 Task: Look for space in Alameda, United States from 1st August, 2023 to 5th August, 2023 for 3 adults, 1 child in price range Rs.13000 to Rs.20000. Place can be entire place with 2 bedrooms having 3 beds and 2 bathrooms. Property type can be flatguest house, hotel. Amenities needed are: washing machine. Booking option can be shelf check-in. Required host language is English.
Action: Mouse moved to (433, 88)
Screenshot: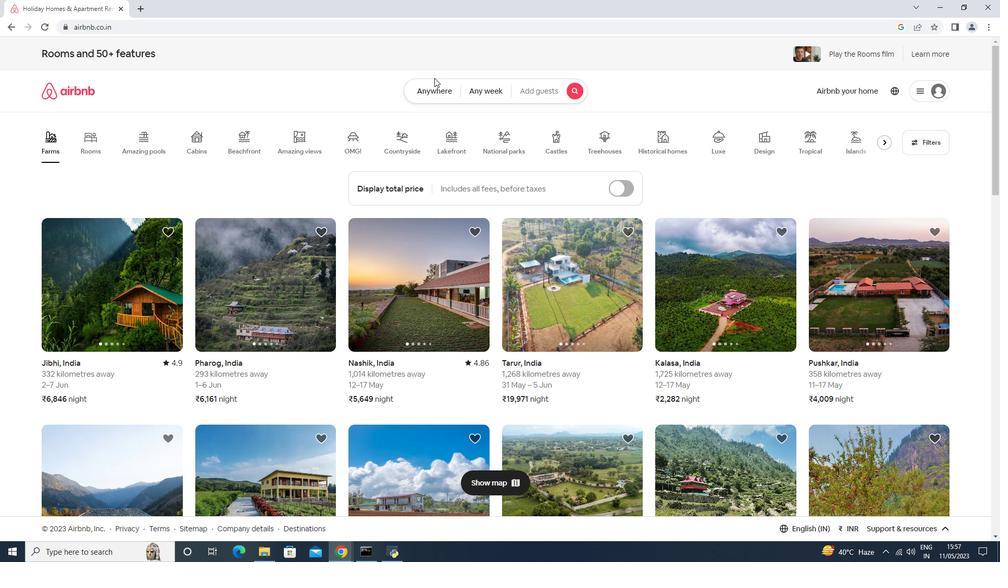 
Action: Mouse pressed left at (433, 88)
Screenshot: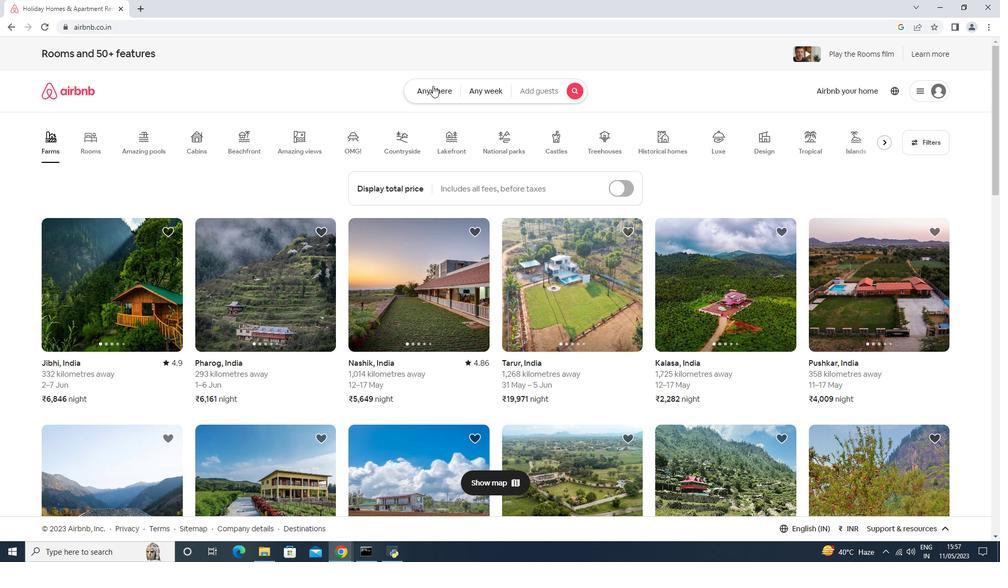 
Action: Mouse moved to (409, 131)
Screenshot: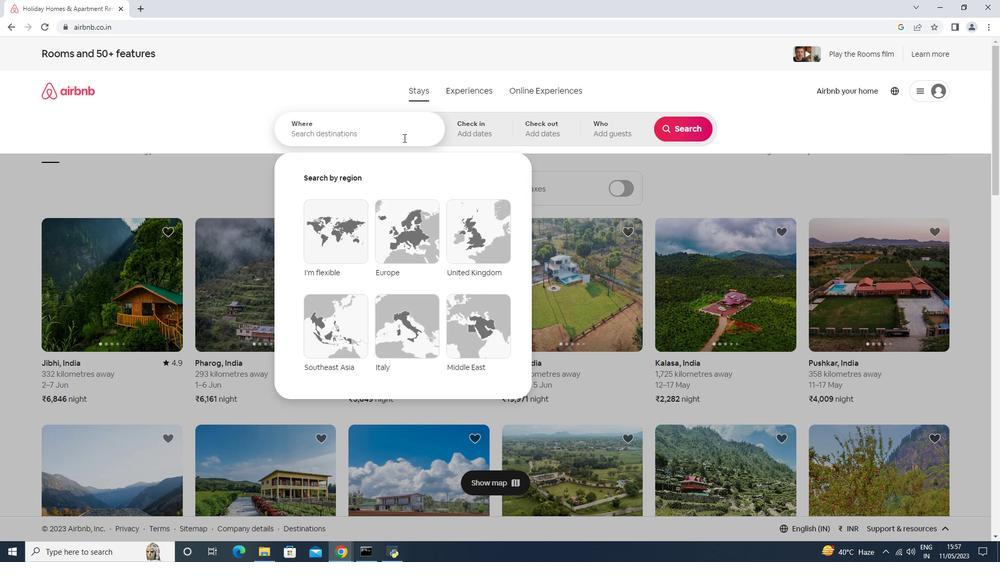 
Action: Mouse pressed left at (409, 131)
Screenshot: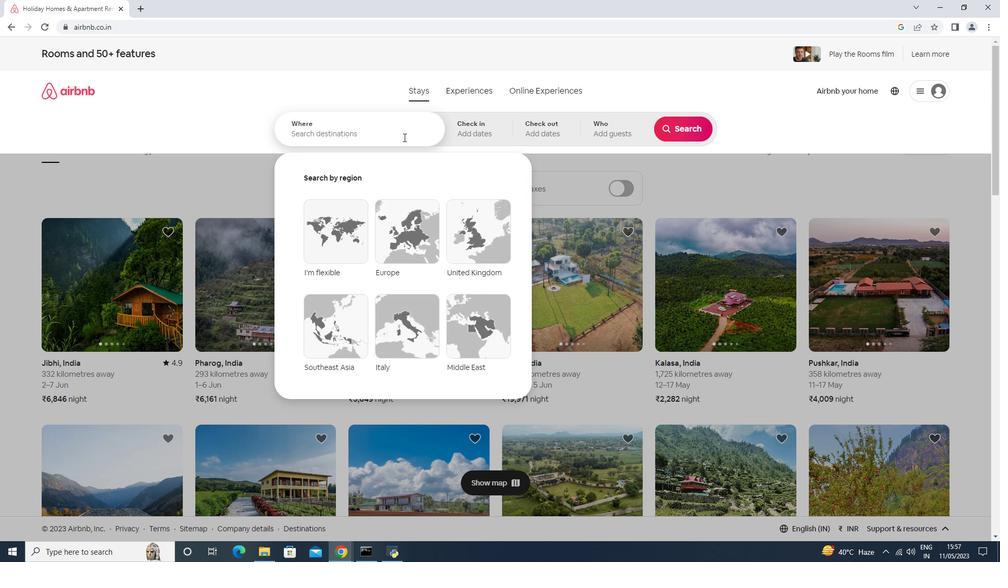 
Action: Key pressed <Key.shift>Alameda,<Key.space><Key.shift>UNITED<Key.space><Key.shift>States<Key.enter>
Screenshot: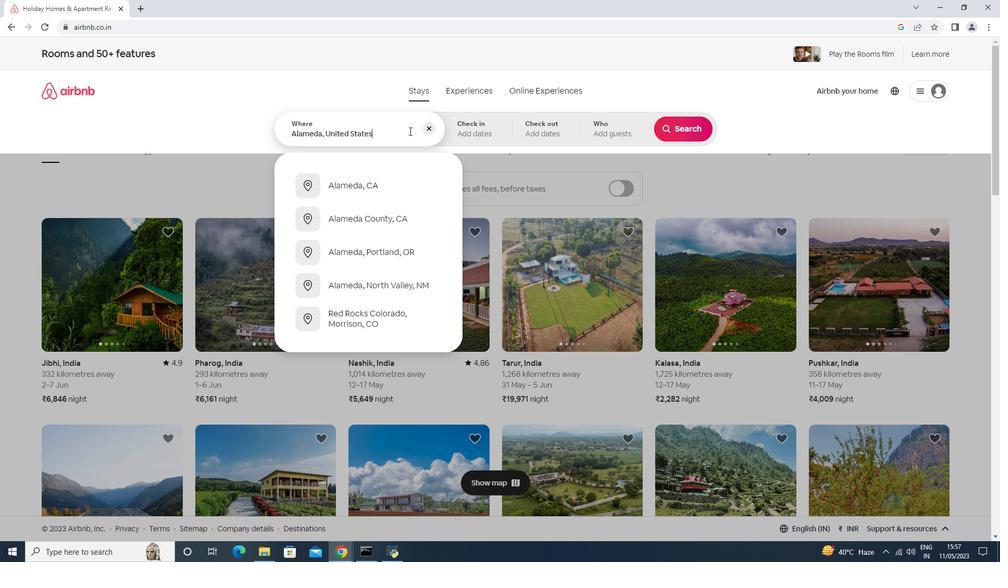 
Action: Mouse moved to (679, 209)
Screenshot: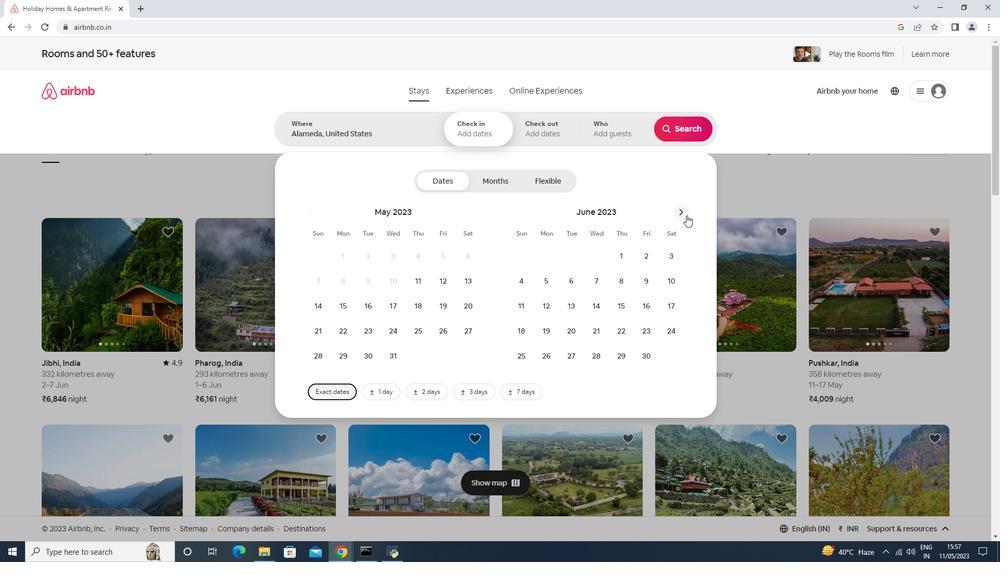 
Action: Mouse pressed left at (679, 209)
Screenshot: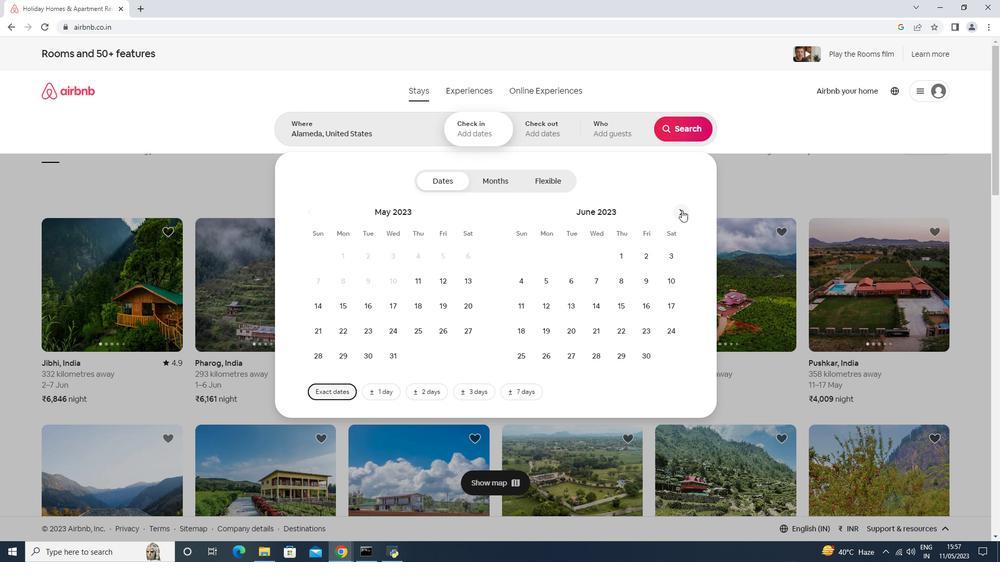 
Action: Mouse pressed left at (679, 209)
Screenshot: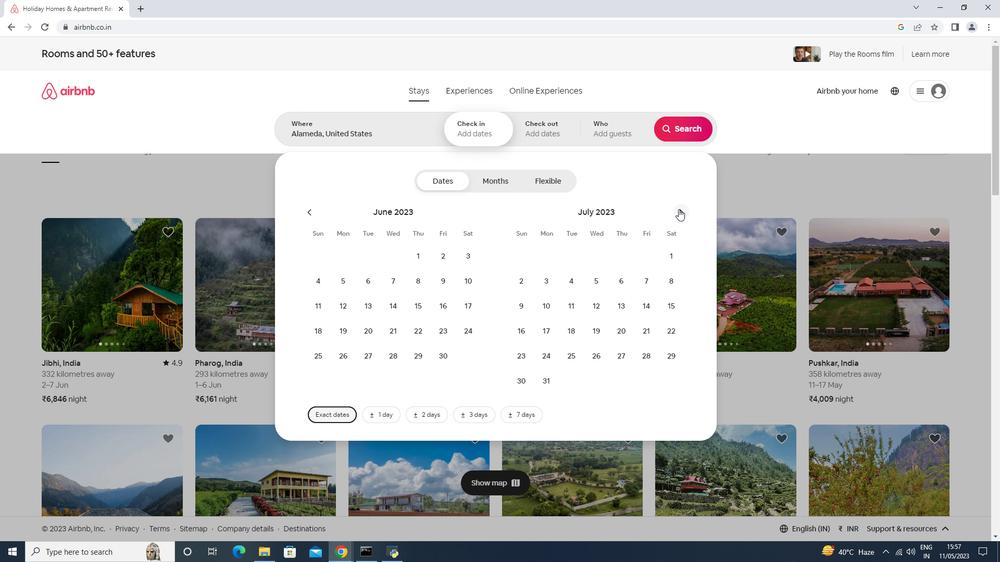 
Action: Mouse moved to (570, 252)
Screenshot: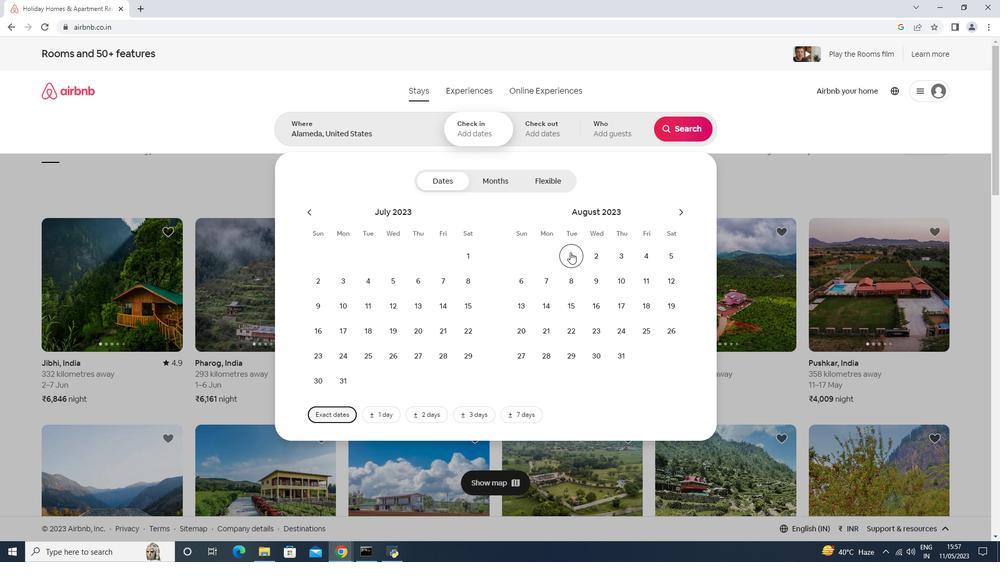 
Action: Mouse pressed left at (570, 252)
Screenshot: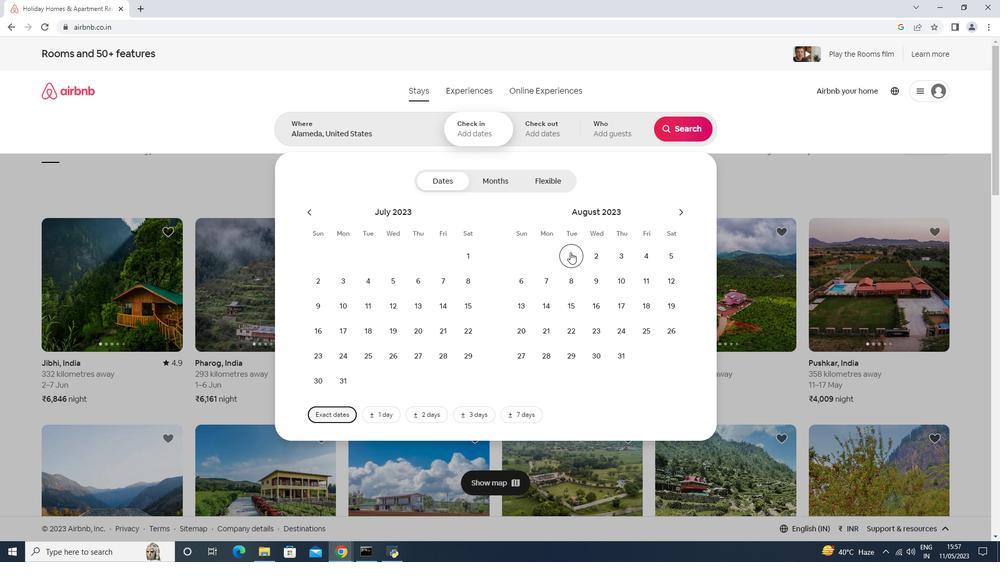 
Action: Mouse moved to (674, 260)
Screenshot: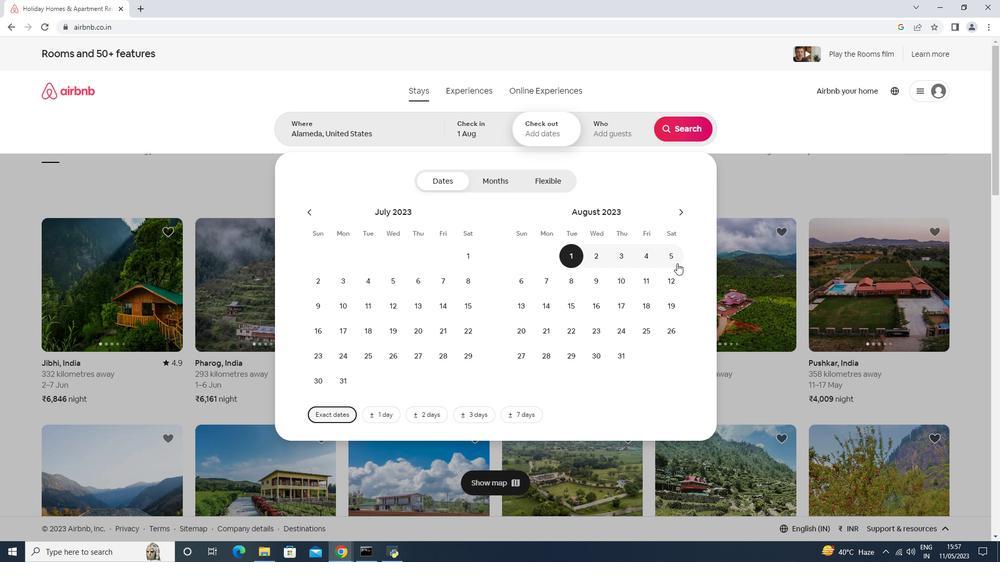 
Action: Mouse pressed left at (674, 260)
Screenshot: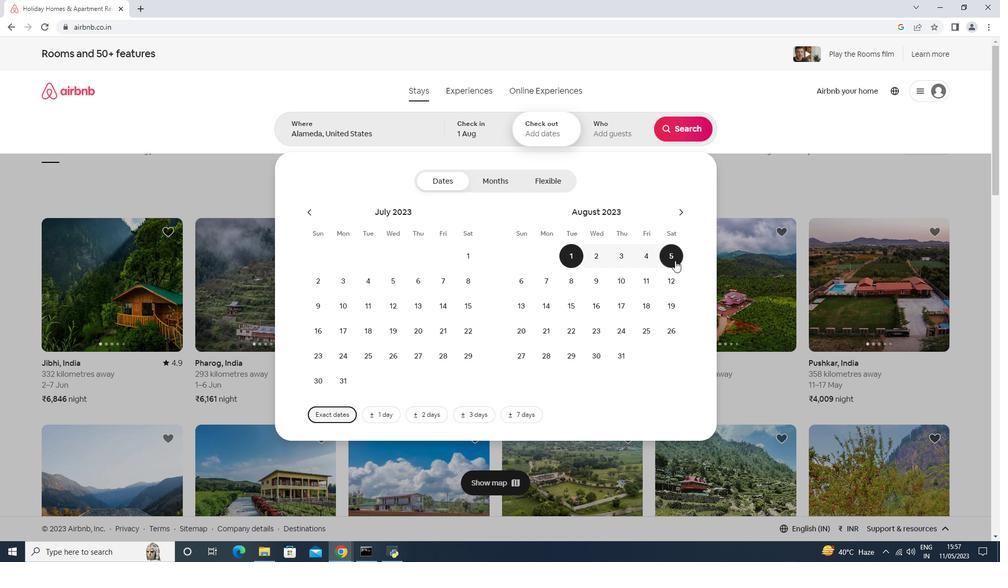 
Action: Mouse moved to (612, 138)
Screenshot: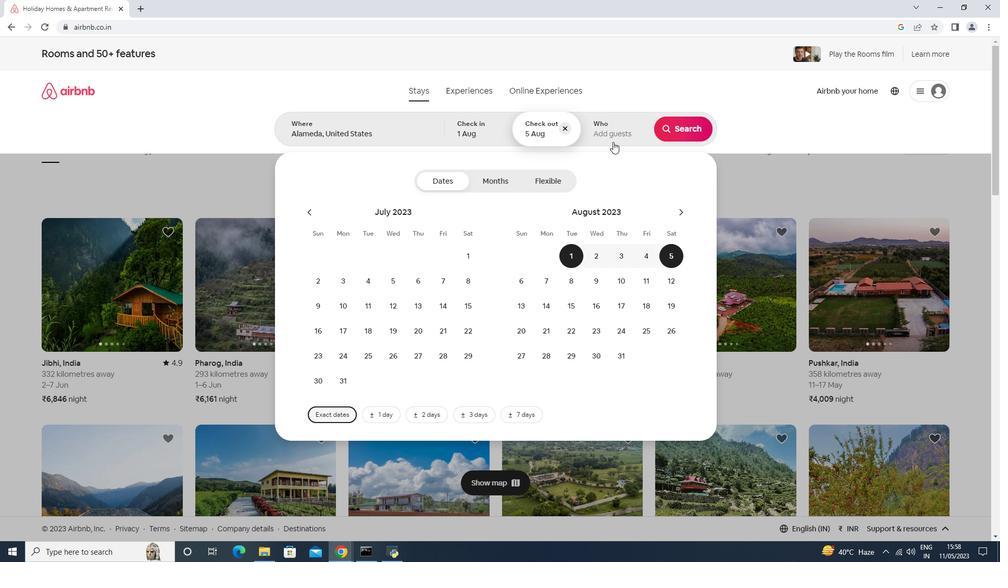 
Action: Mouse pressed left at (612, 138)
Screenshot: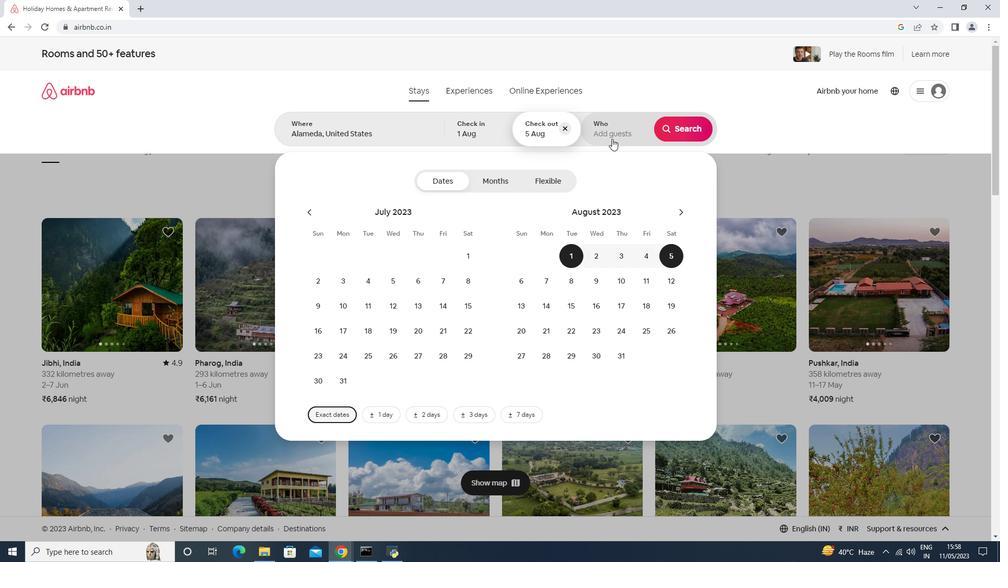 
Action: Mouse moved to (684, 182)
Screenshot: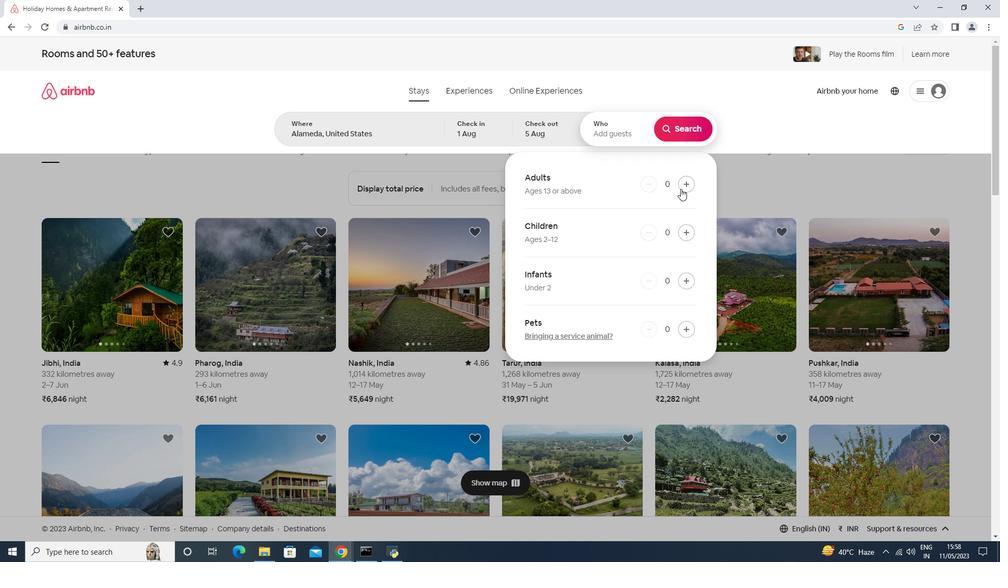 
Action: Mouse pressed left at (684, 182)
Screenshot: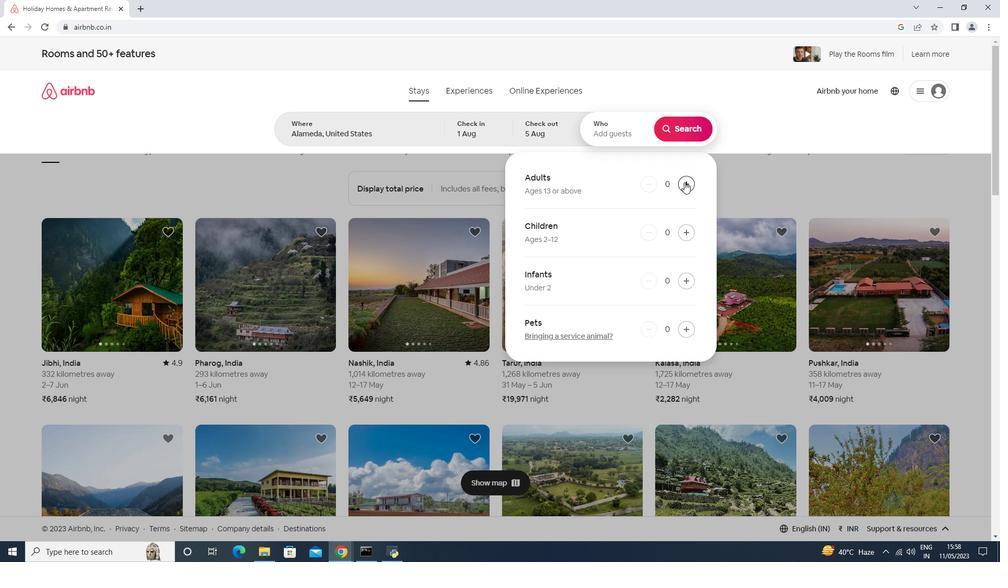 
Action: Mouse pressed left at (684, 182)
Screenshot: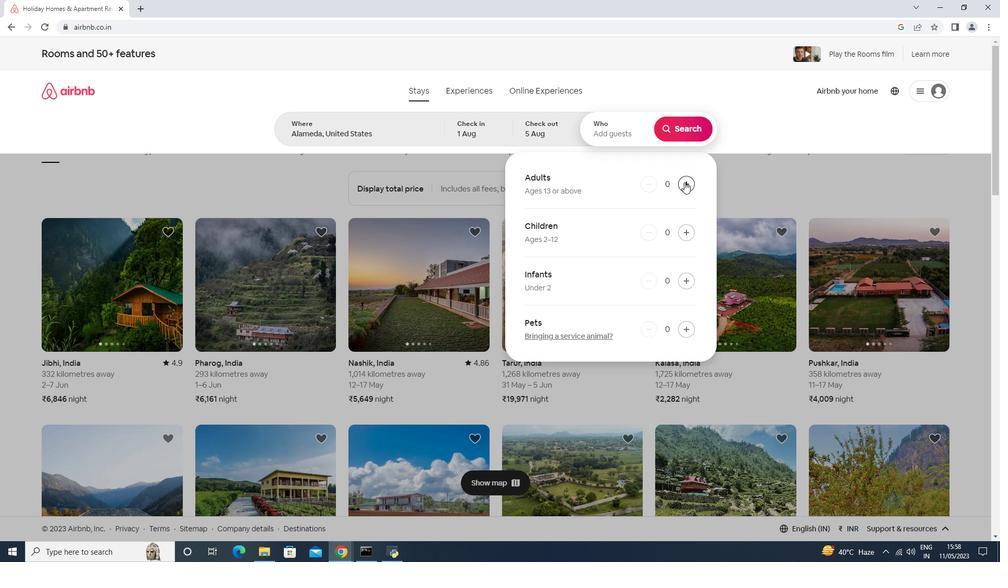 
Action: Mouse pressed left at (684, 182)
Screenshot: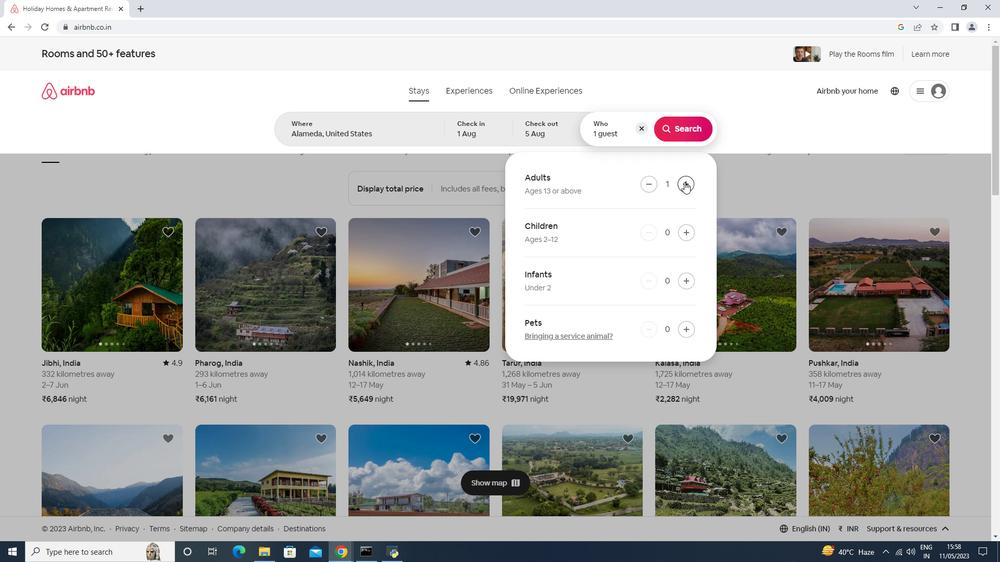 
Action: Mouse moved to (683, 231)
Screenshot: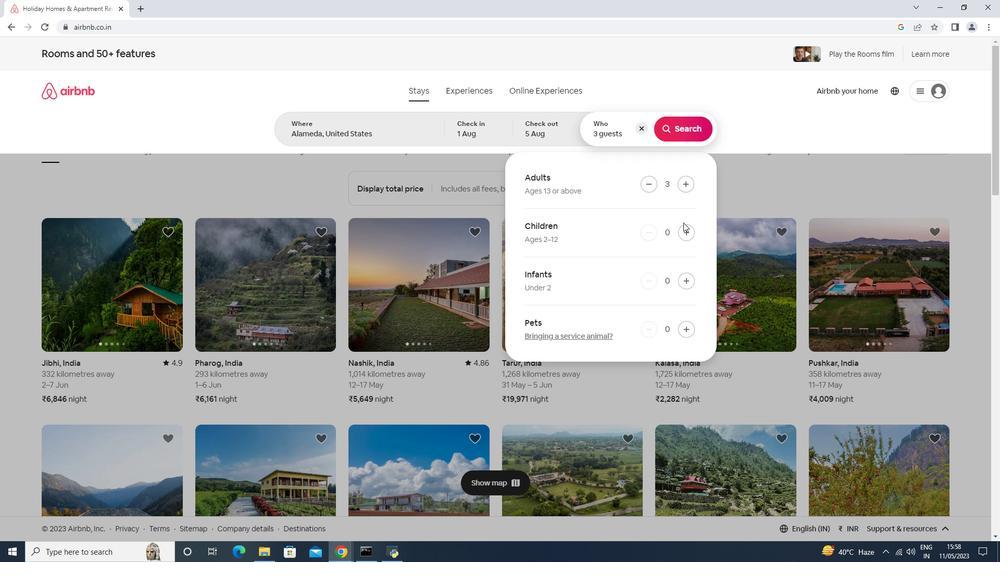 
Action: Mouse pressed left at (683, 231)
Screenshot: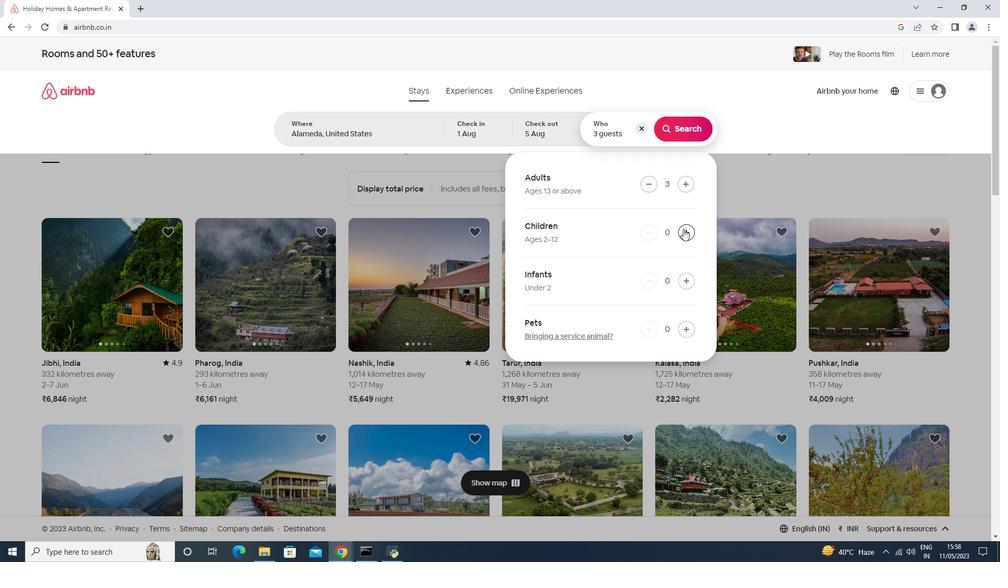 
Action: Mouse moved to (685, 130)
Screenshot: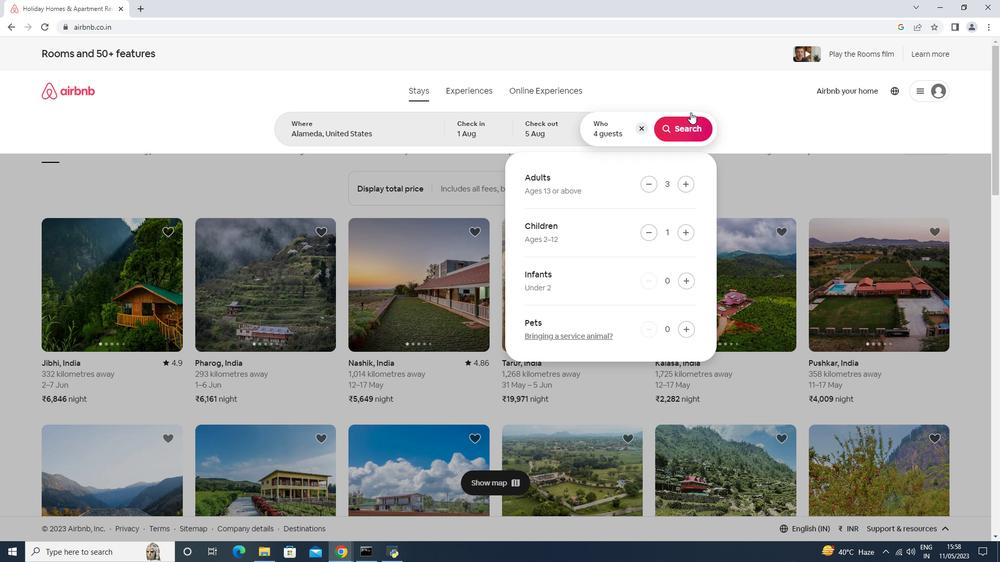 
Action: Mouse pressed left at (685, 130)
Screenshot: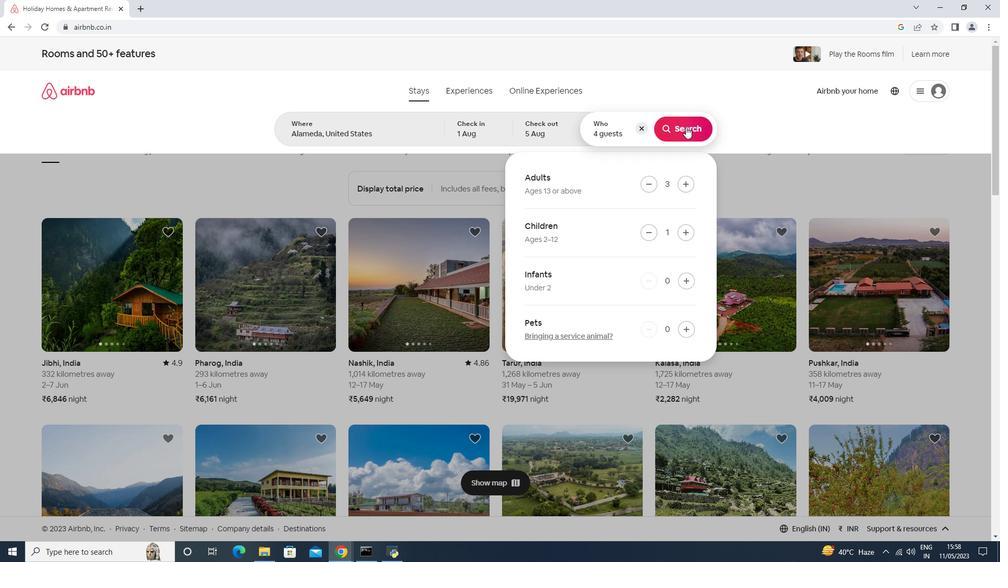 
Action: Mouse moved to (968, 94)
Screenshot: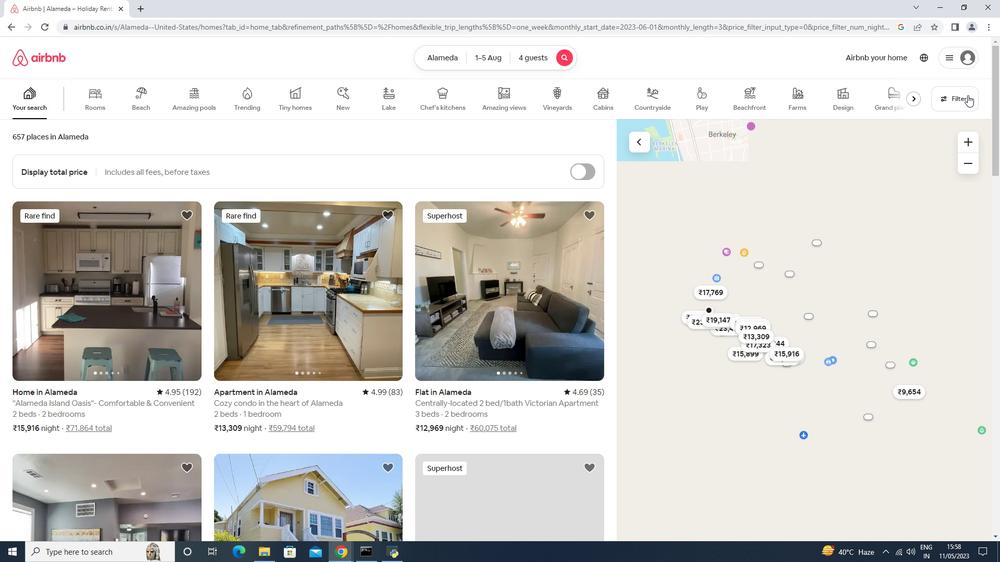 
Action: Mouse pressed left at (968, 94)
Screenshot: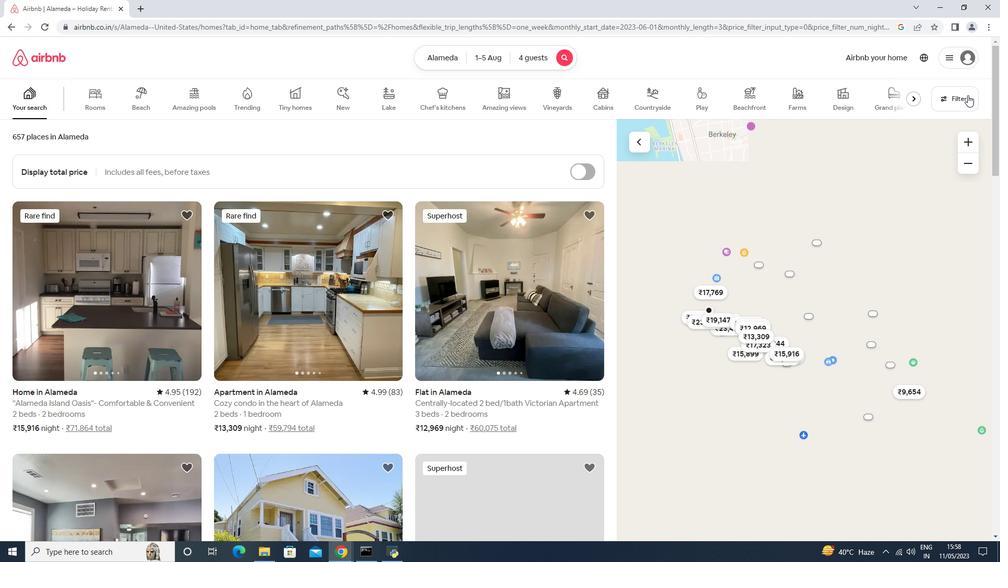 
Action: Mouse moved to (395, 357)
Screenshot: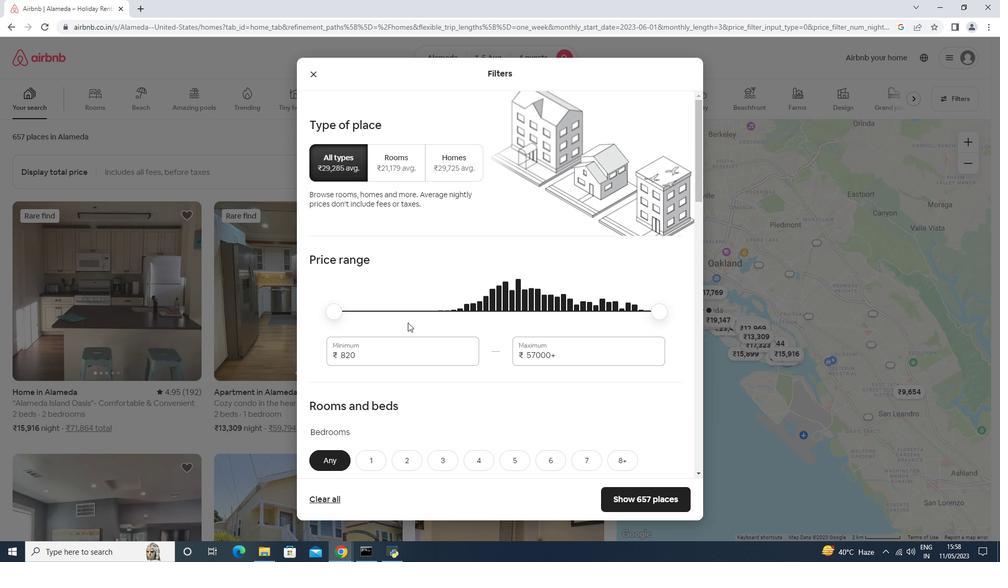 
Action: Mouse pressed left at (395, 357)
Screenshot: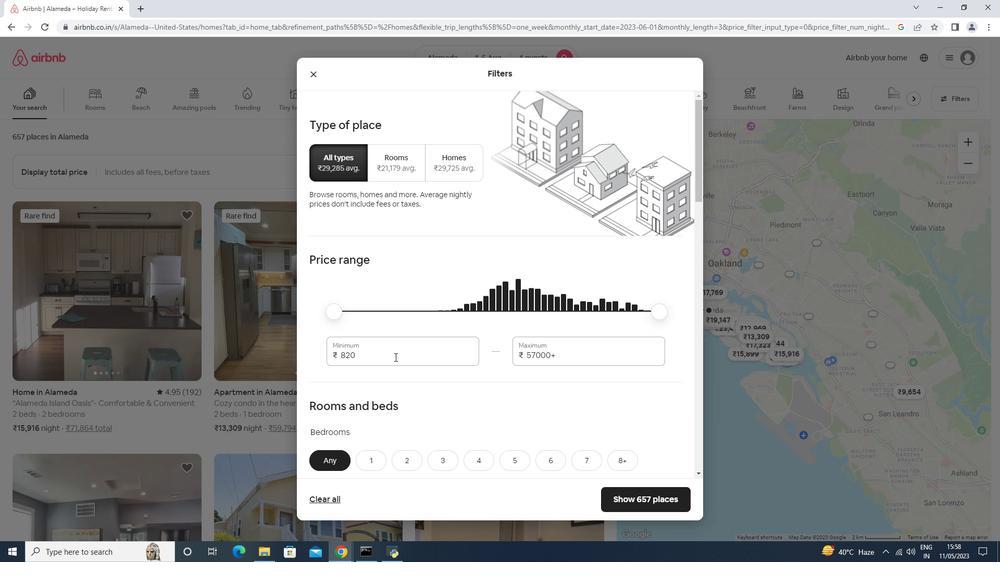 
Action: Mouse moved to (394, 357)
Screenshot: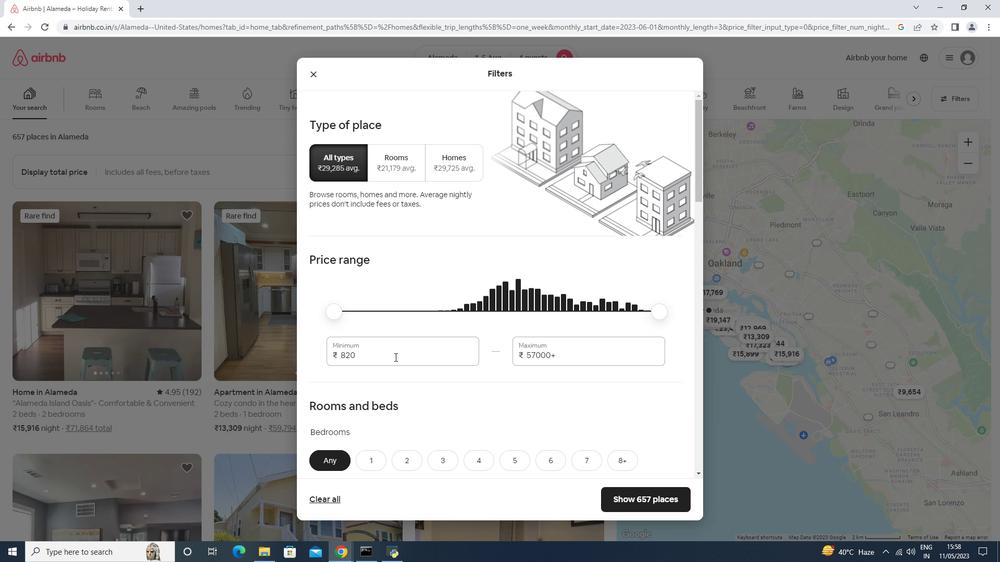 
Action: Mouse pressed left at (394, 357)
Screenshot: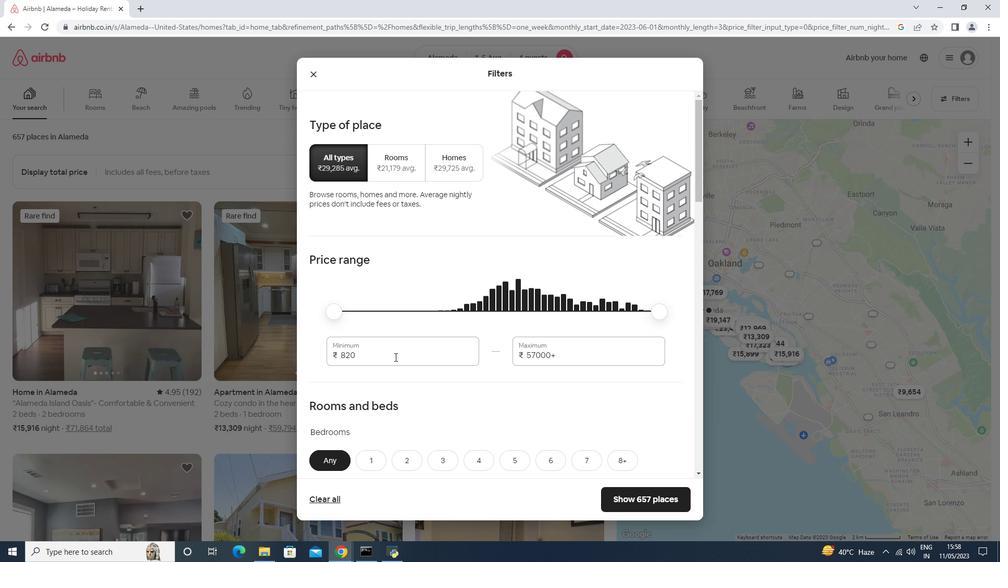 
Action: Mouse moved to (392, 354)
Screenshot: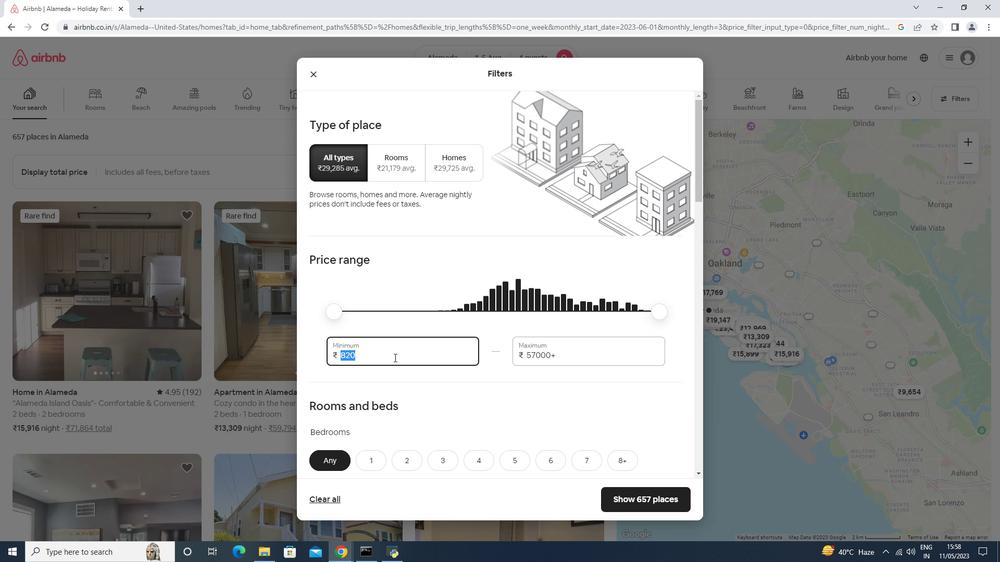 
Action: Key pressed 13000<Key.tab>20000
Screenshot: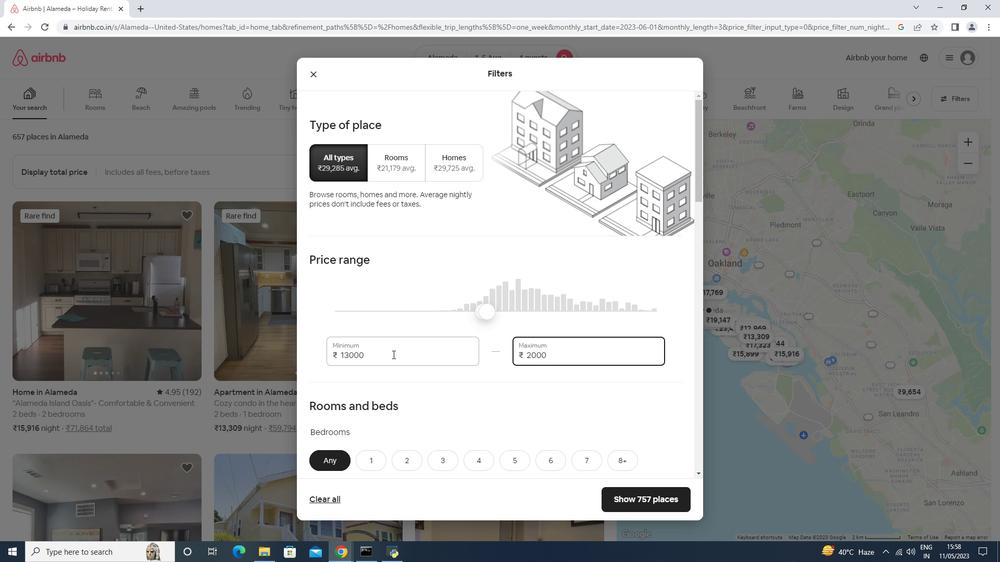 
Action: Mouse moved to (392, 354)
Screenshot: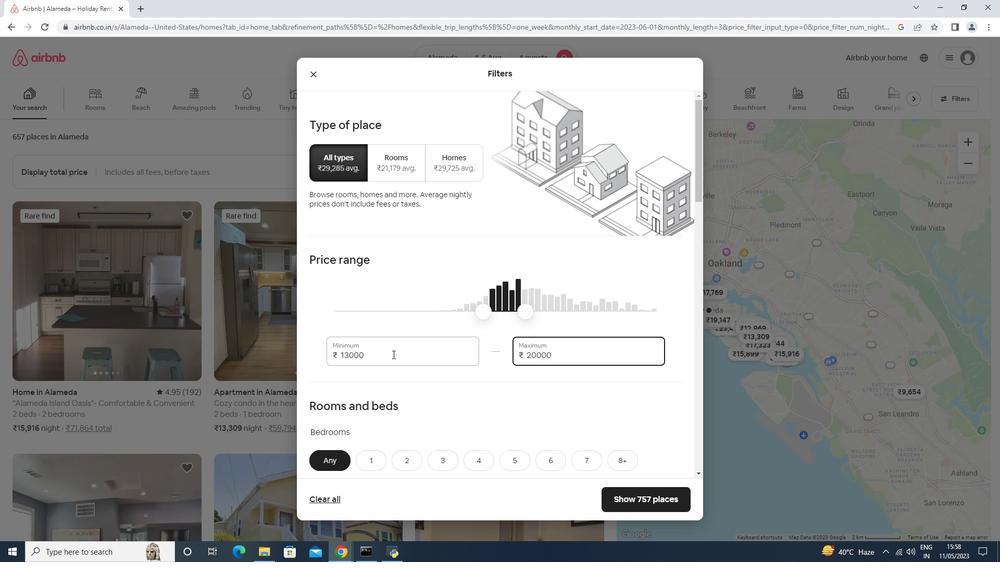 
Action: Mouse scrolled (392, 354) with delta (0, 0)
Screenshot: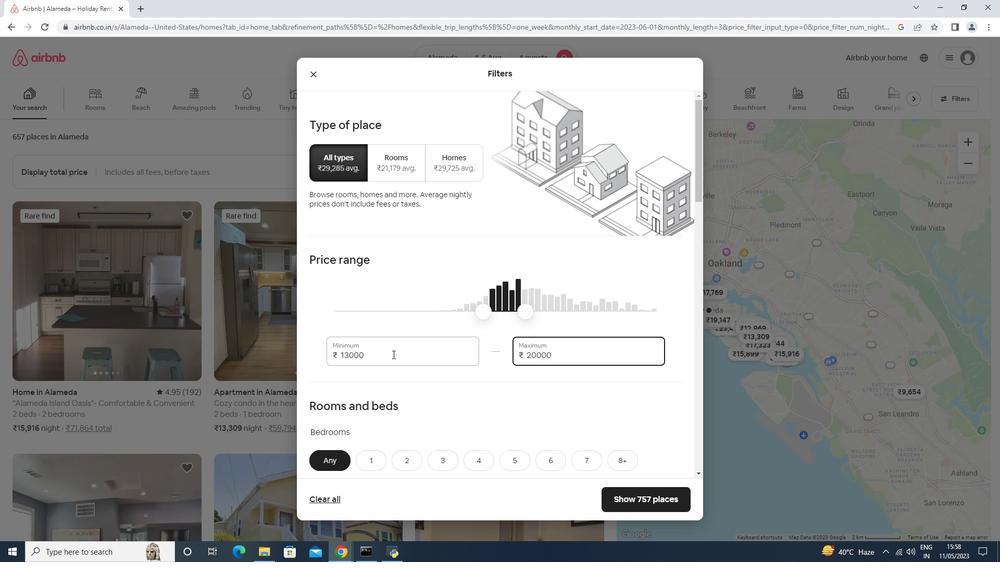
Action: Mouse moved to (393, 353)
Screenshot: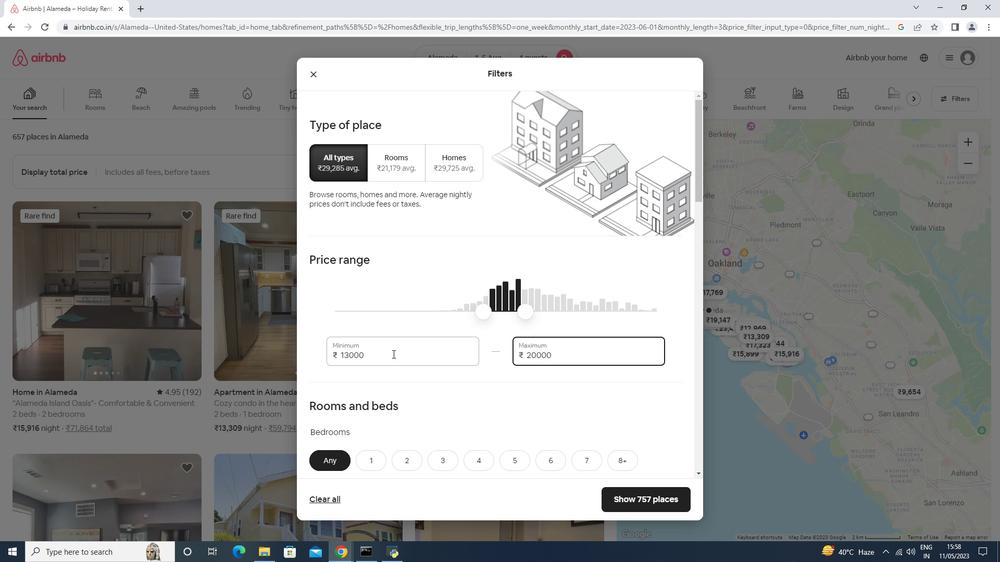 
Action: Mouse scrolled (392, 353) with delta (0, 0)
Screenshot: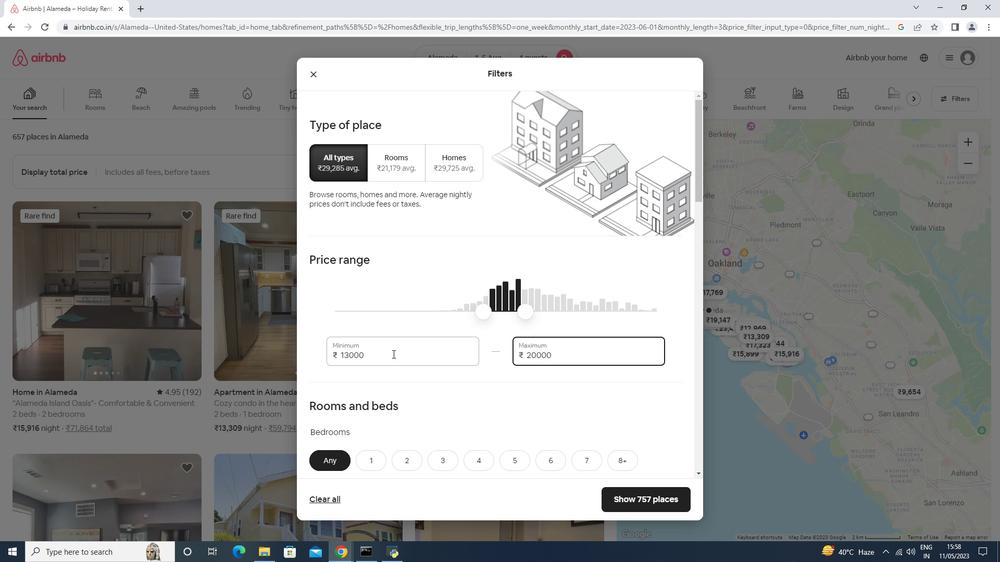 
Action: Mouse scrolled (393, 353) with delta (0, 0)
Screenshot: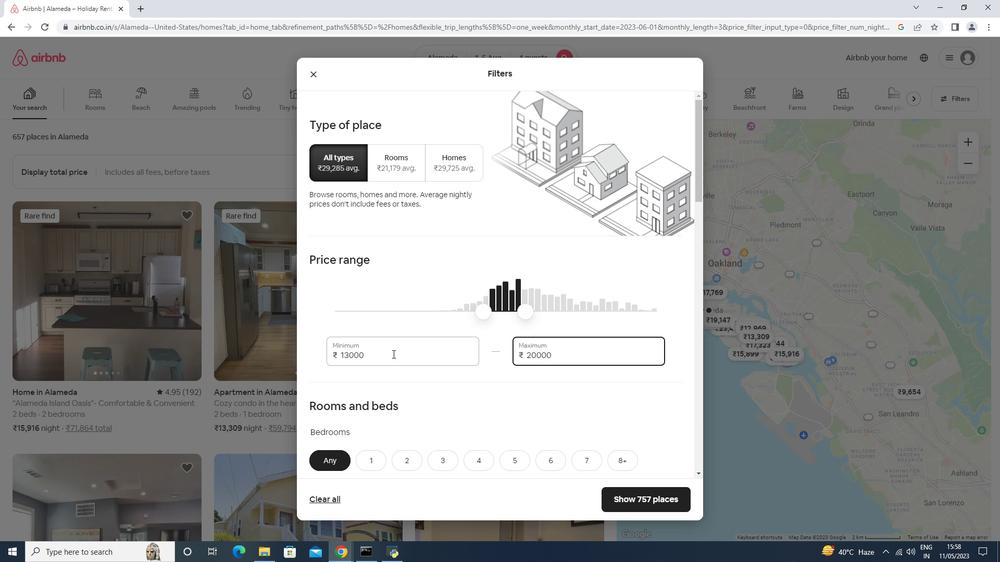 
Action: Mouse scrolled (393, 353) with delta (0, 0)
Screenshot: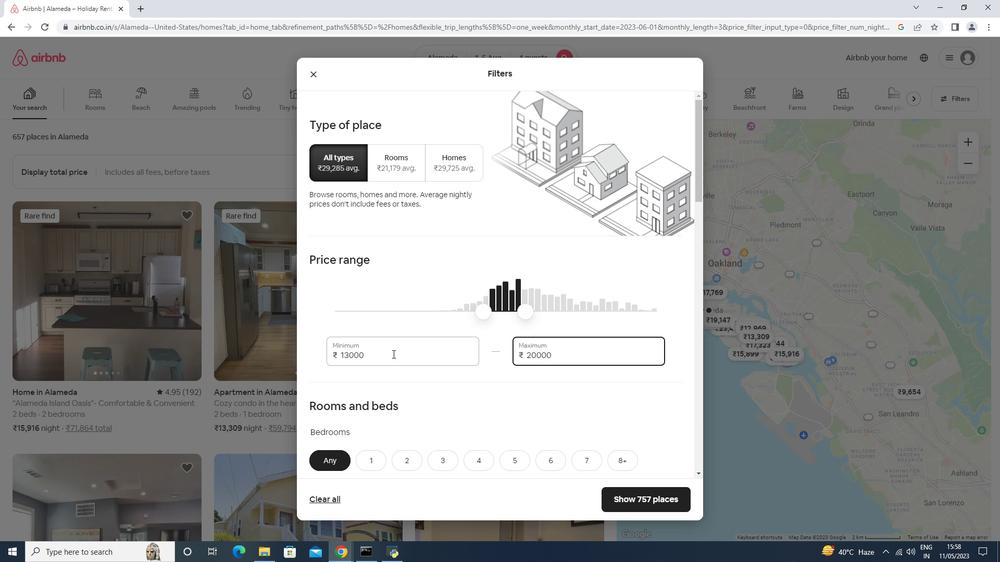 
Action: Mouse scrolled (393, 353) with delta (0, 0)
Screenshot: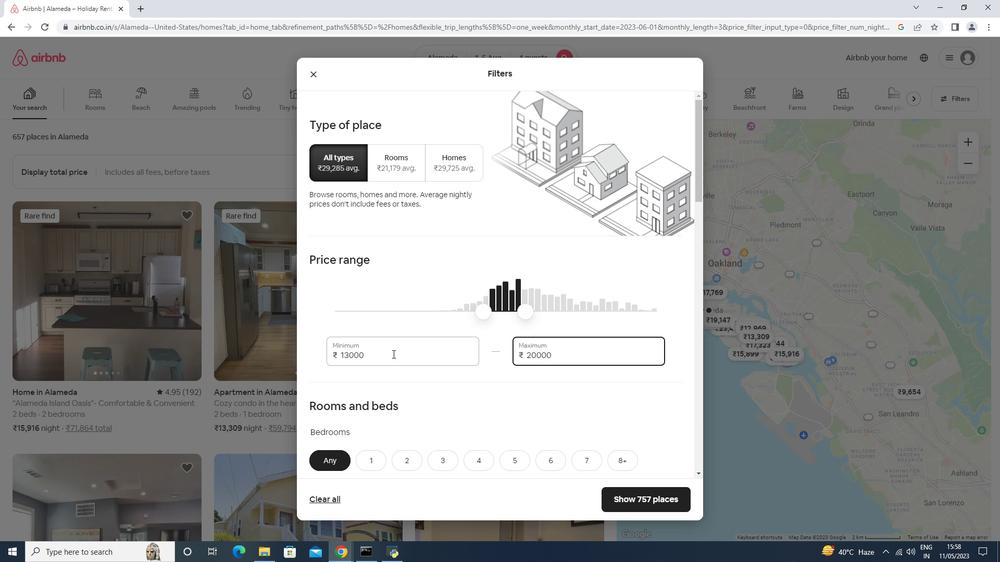 
Action: Mouse scrolled (393, 353) with delta (0, 0)
Screenshot: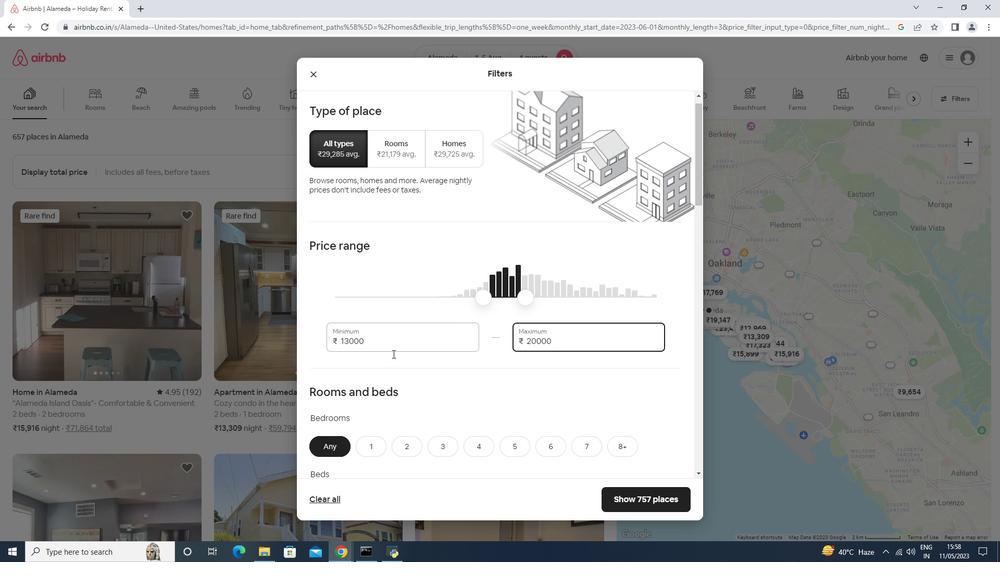 
Action: Mouse moved to (413, 144)
Screenshot: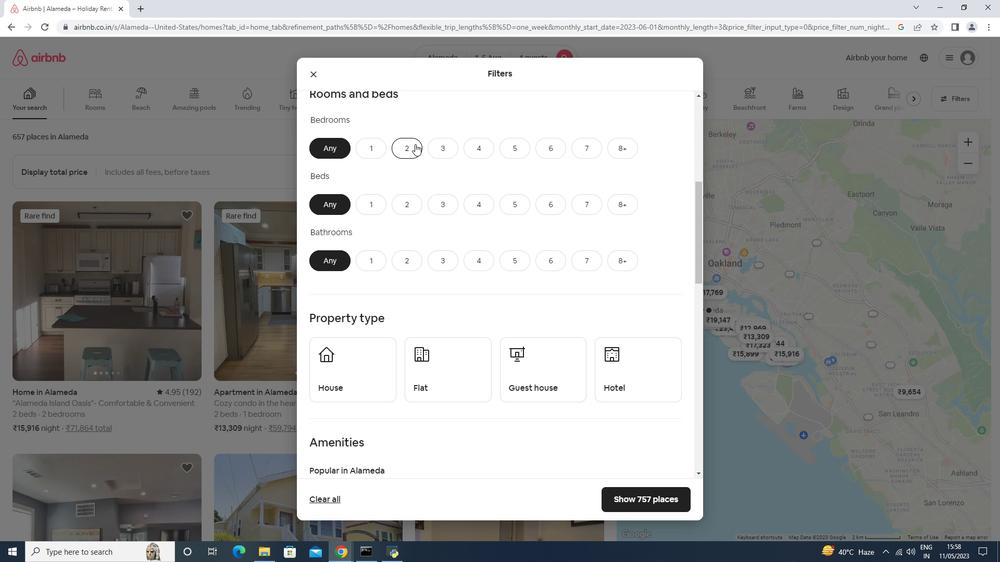 
Action: Mouse pressed left at (413, 144)
Screenshot: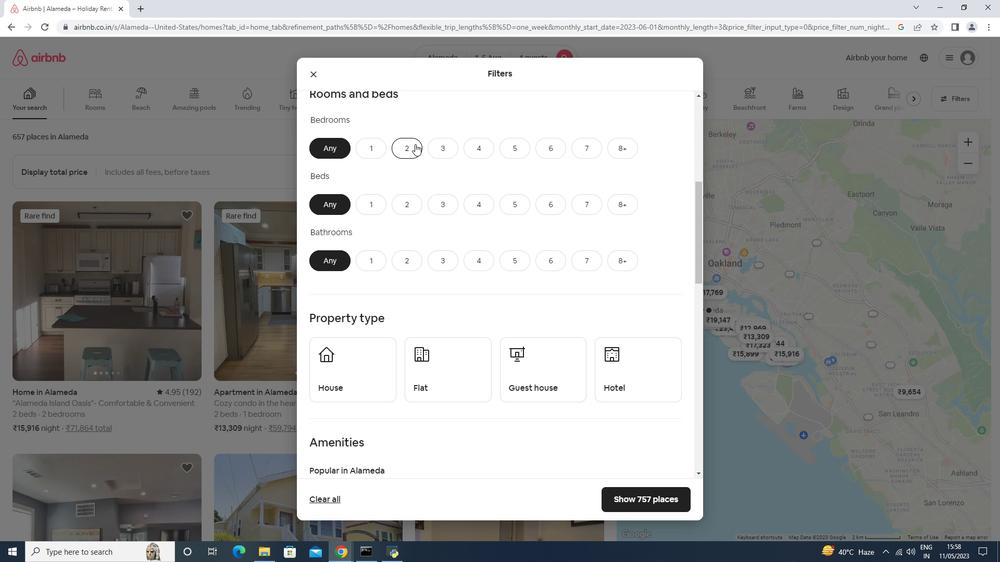 
Action: Mouse moved to (438, 205)
Screenshot: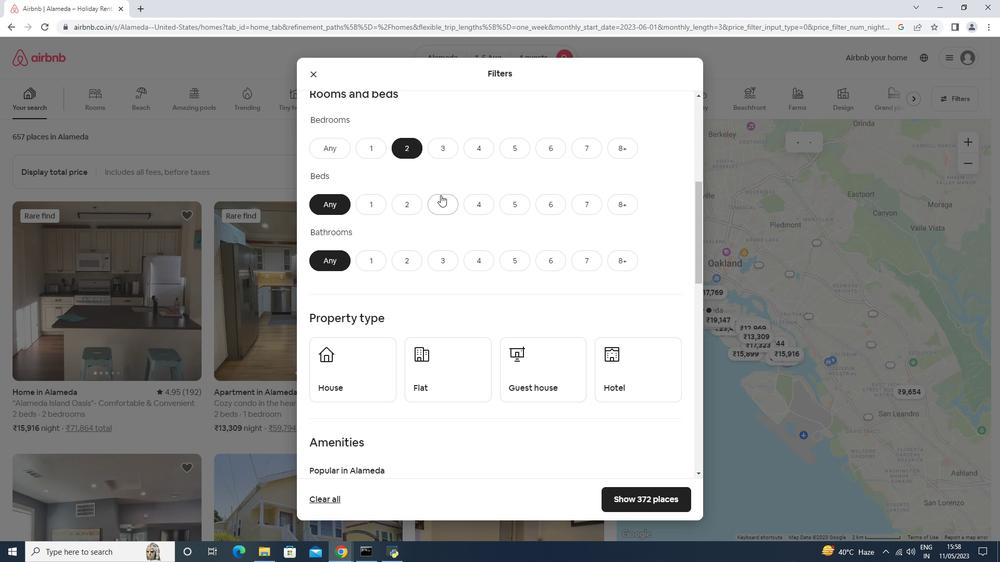 
Action: Mouse pressed left at (439, 205)
Screenshot: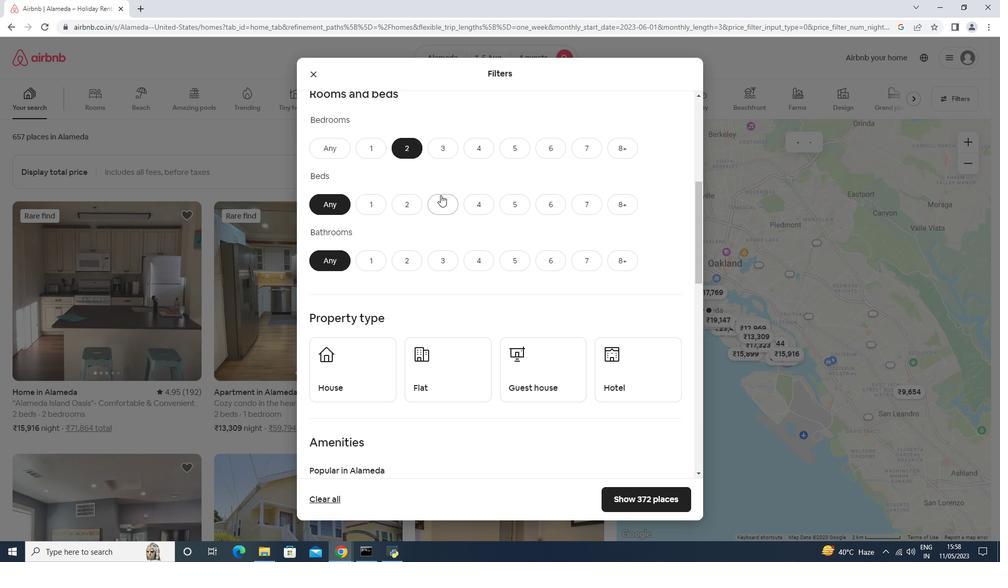 
Action: Mouse moved to (405, 266)
Screenshot: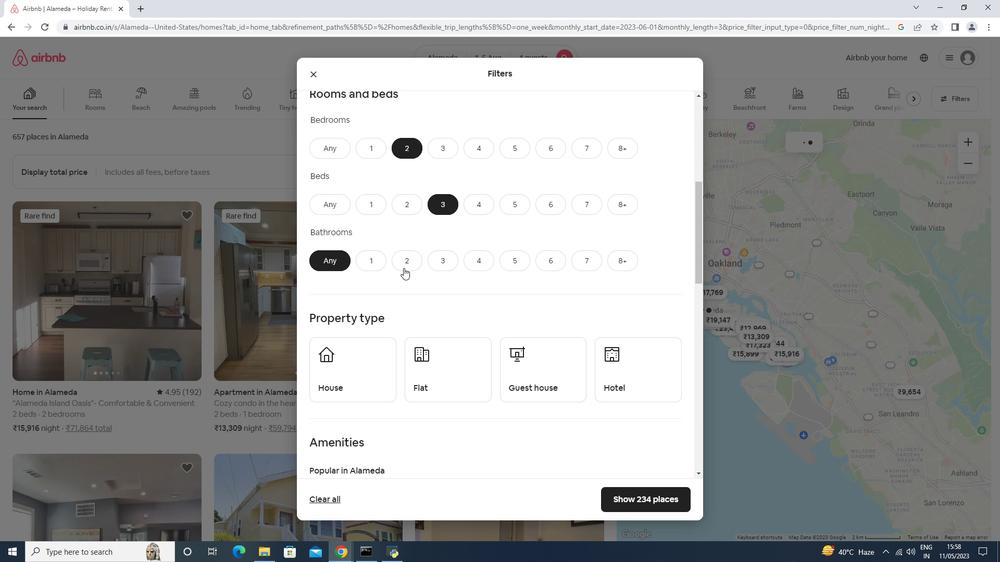 
Action: Mouse pressed left at (405, 266)
Screenshot: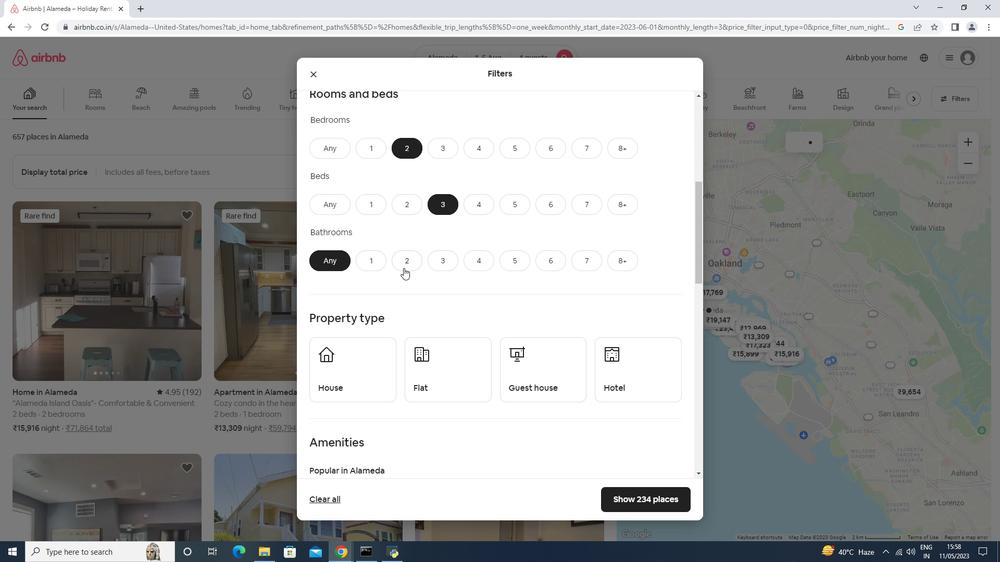 
Action: Mouse moved to (356, 357)
Screenshot: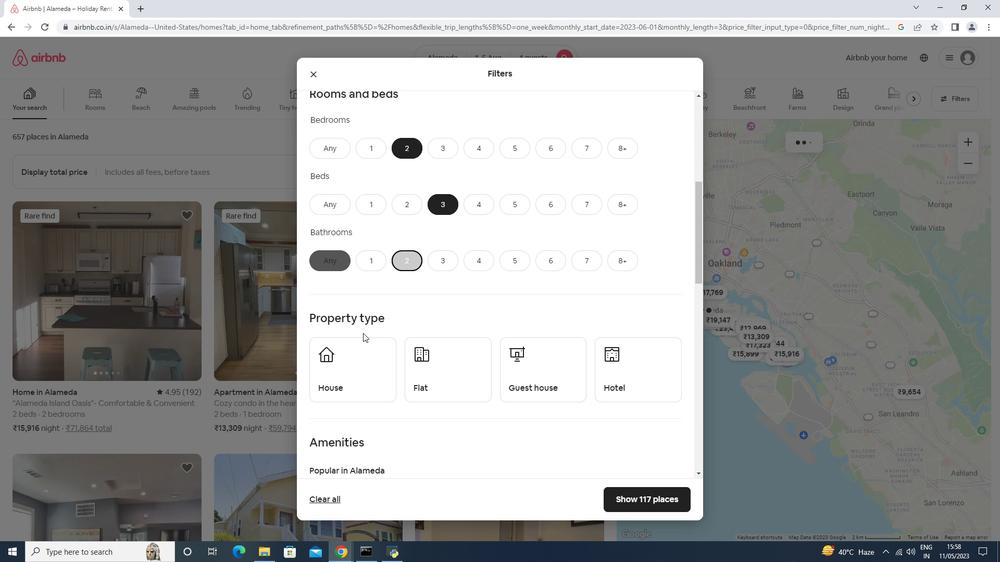 
Action: Mouse pressed left at (356, 357)
Screenshot: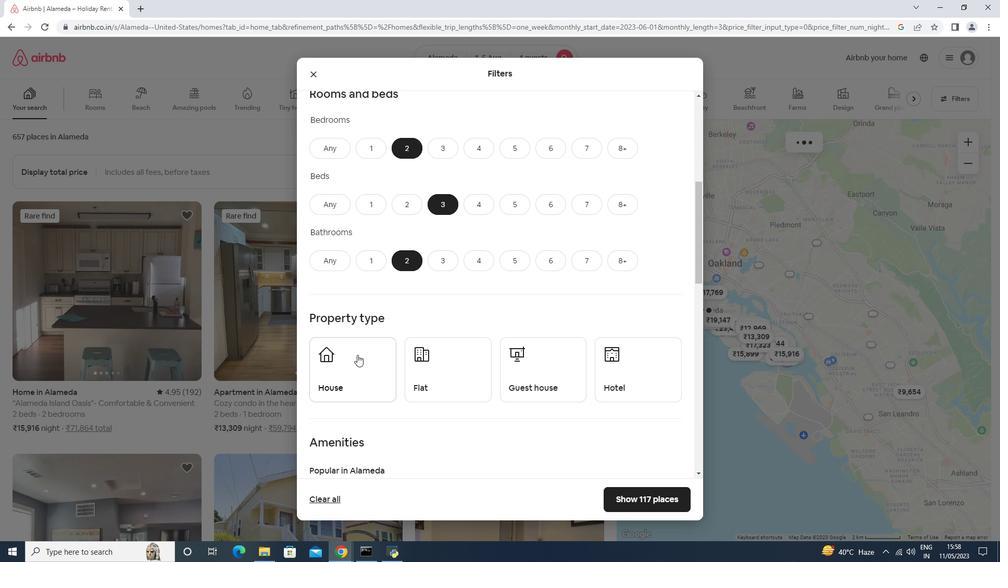 
Action: Mouse moved to (415, 371)
Screenshot: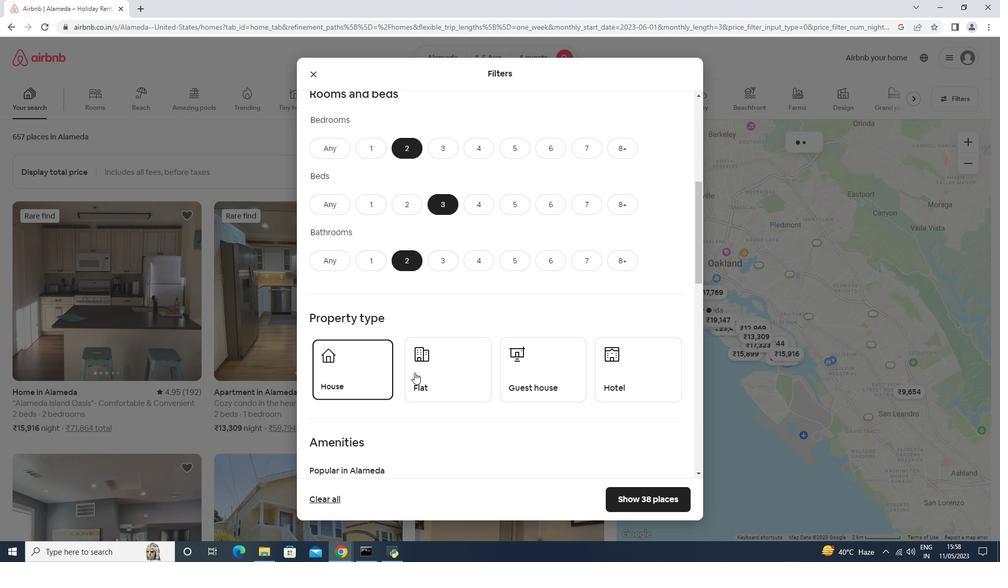
Action: Mouse pressed left at (415, 371)
Screenshot: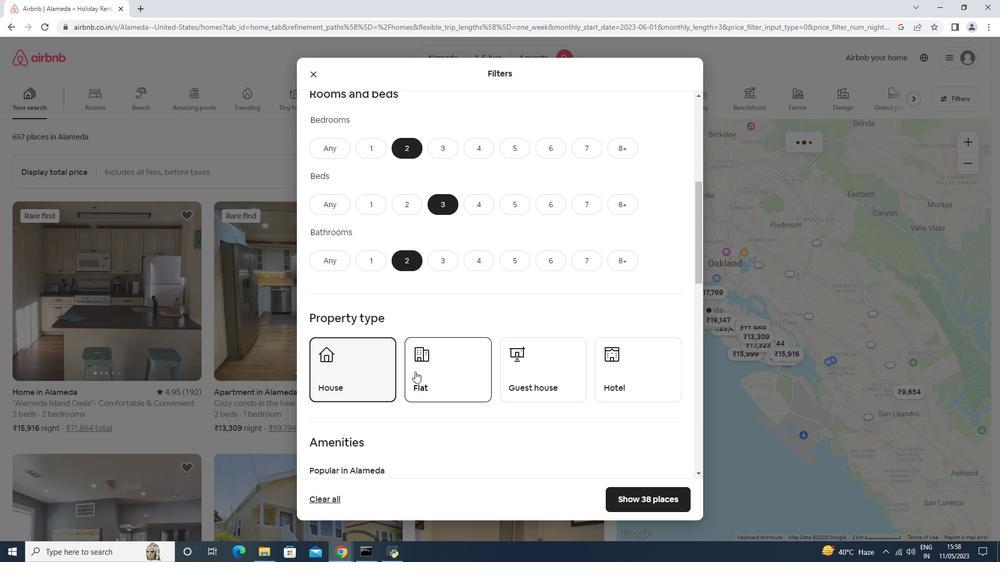 
Action: Mouse moved to (607, 392)
Screenshot: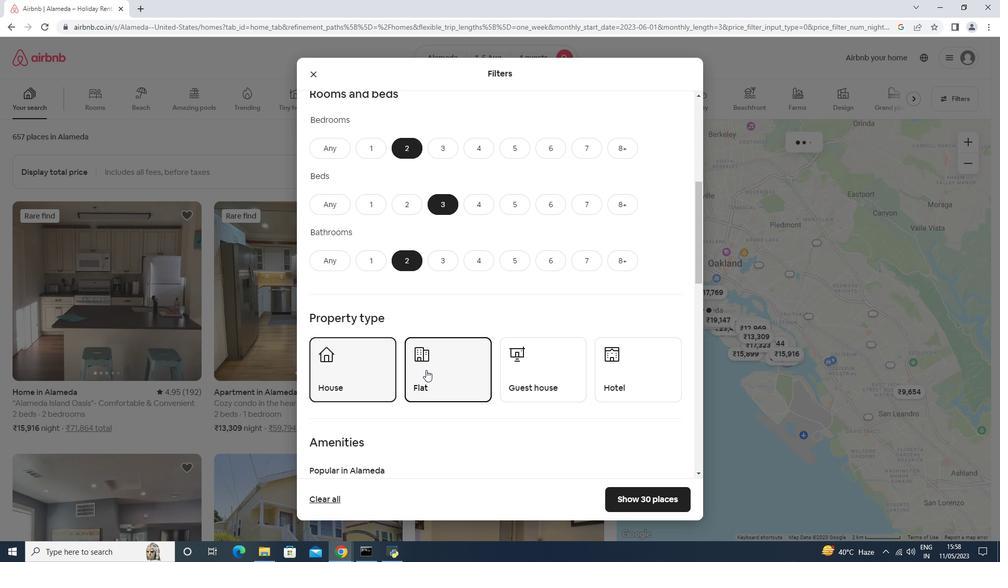 
Action: Mouse pressed left at (607, 392)
Screenshot: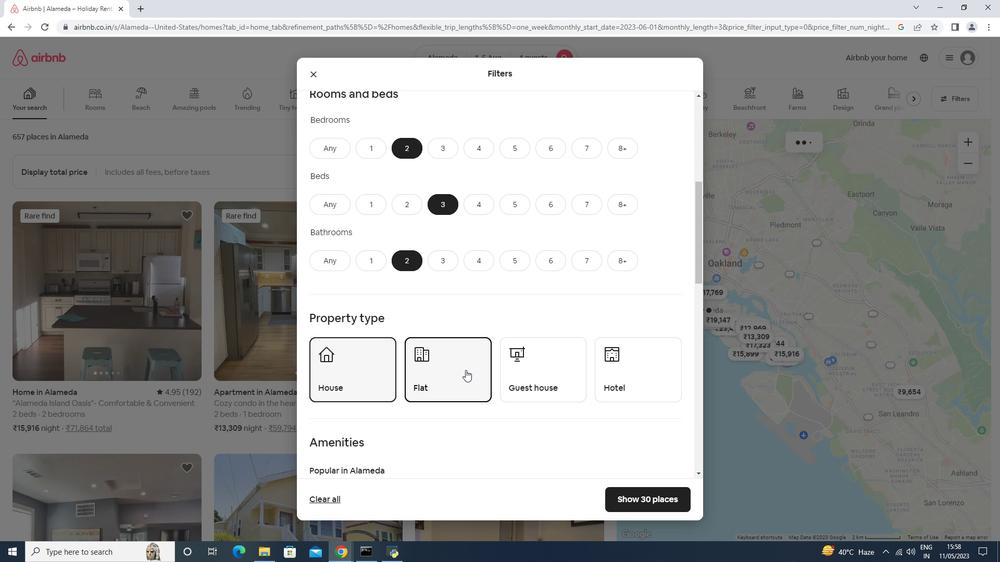 
Action: Mouse moved to (535, 378)
Screenshot: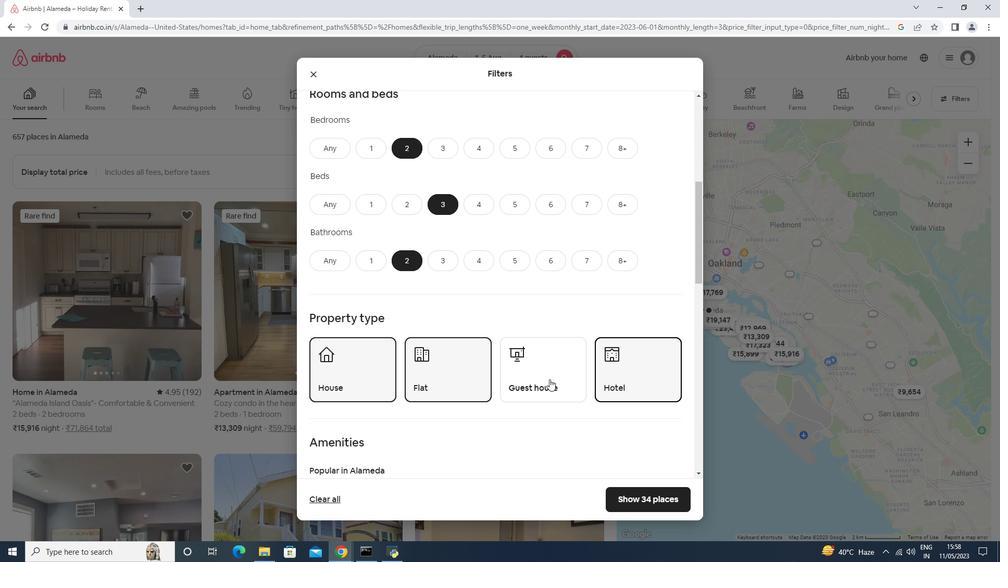 
Action: Mouse pressed left at (535, 378)
Screenshot: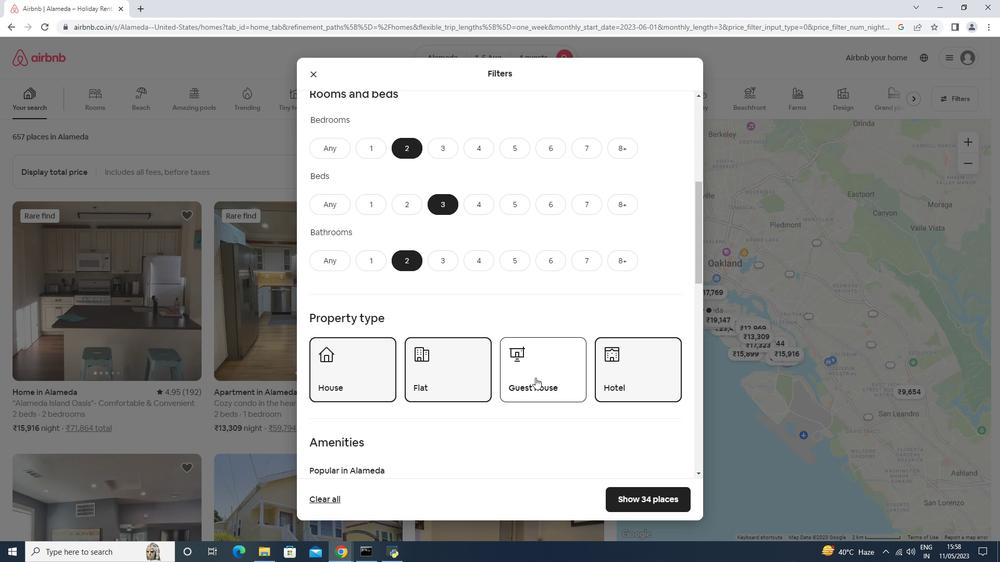 
Action: Mouse moved to (535, 376)
Screenshot: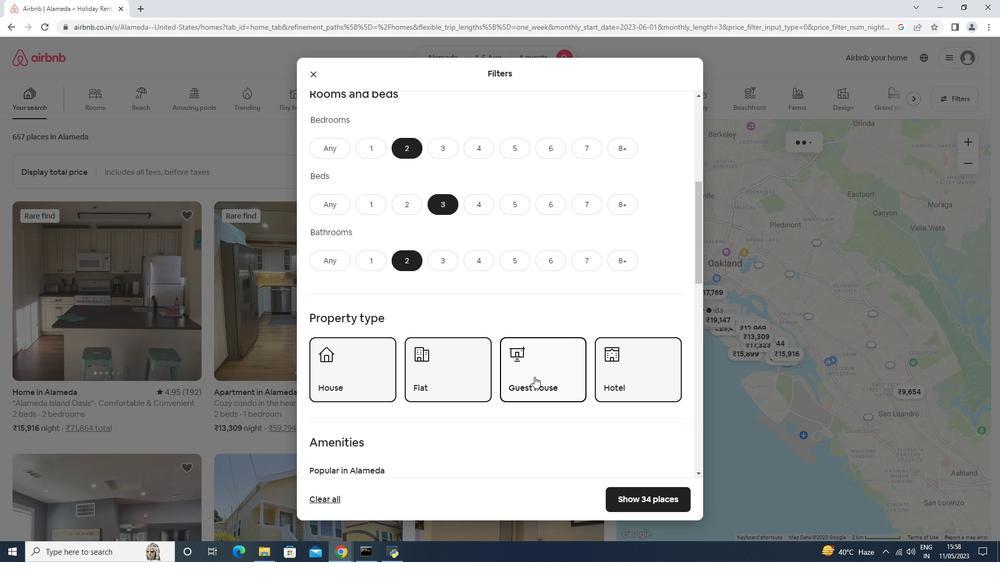 
Action: Mouse scrolled (534, 376) with delta (0, 0)
Screenshot: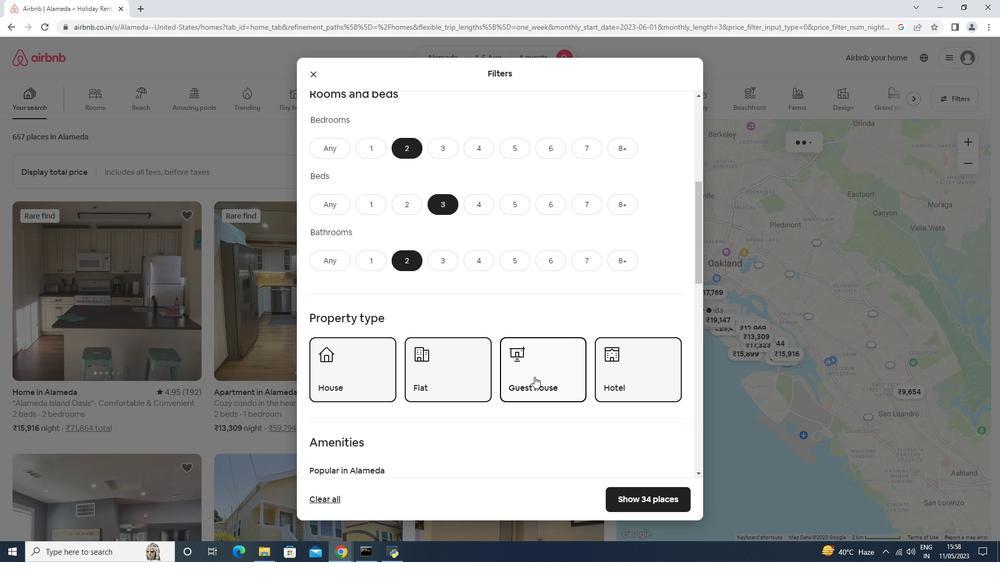 
Action: Mouse scrolled (534, 376) with delta (0, 0)
Screenshot: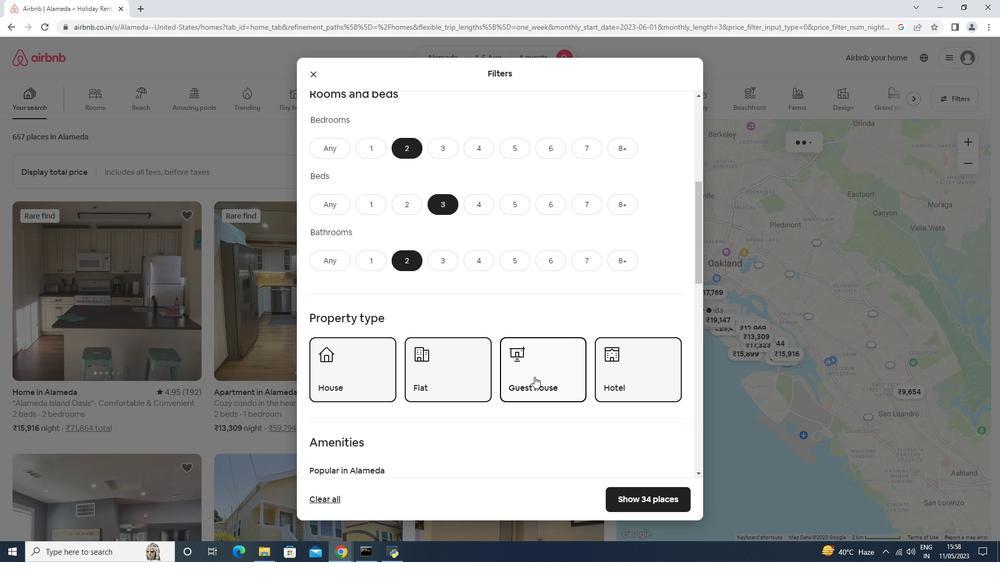 
Action: Mouse scrolled (534, 376) with delta (0, 0)
Screenshot: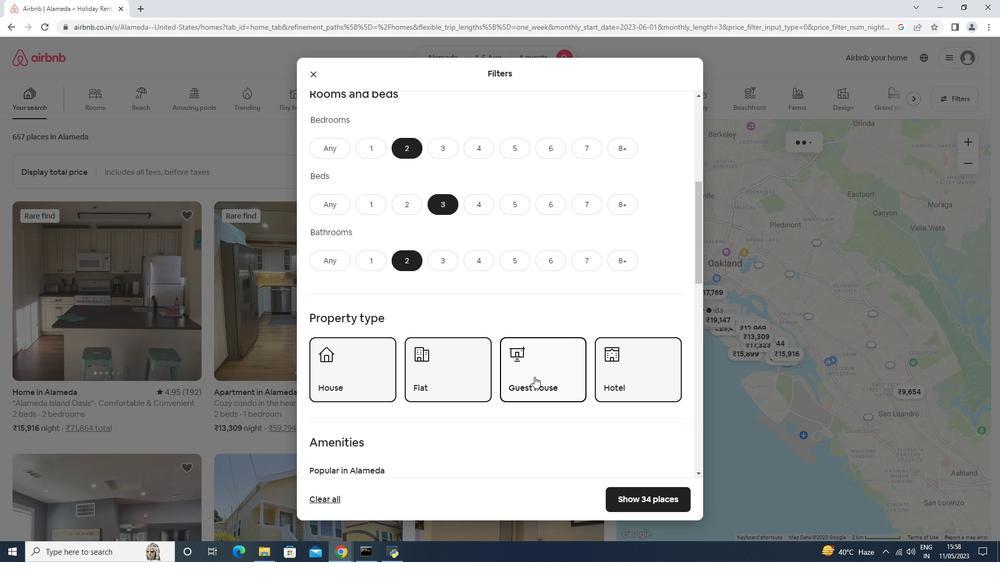 
Action: Mouse scrolled (534, 376) with delta (0, 0)
Screenshot: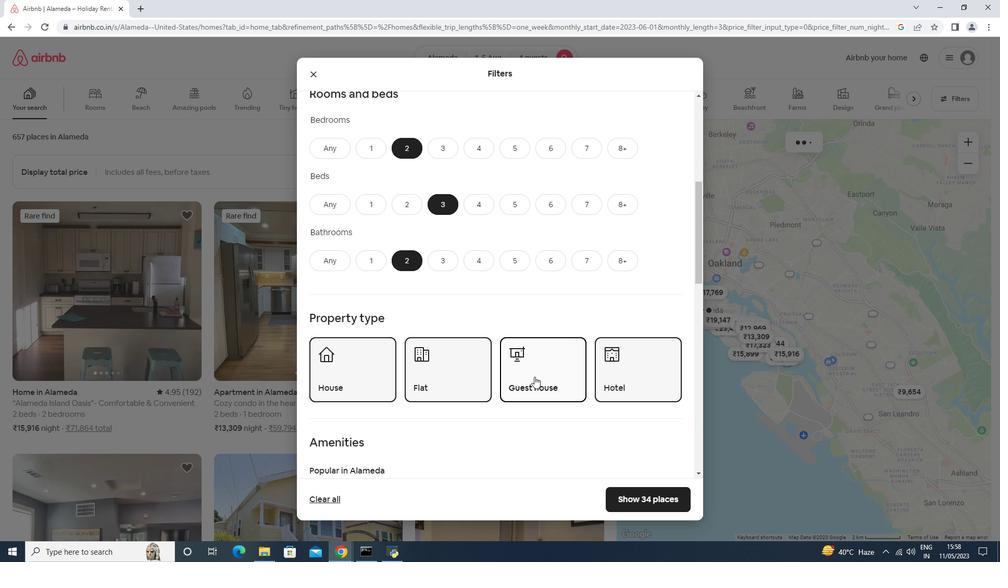 
Action: Mouse moved to (336, 359)
Screenshot: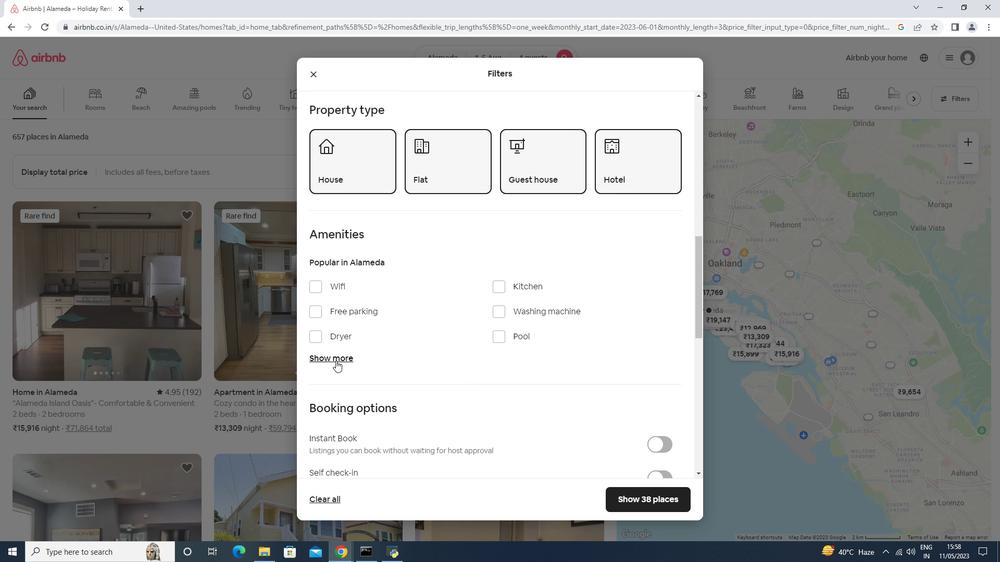 
Action: Mouse pressed left at (336, 359)
Screenshot: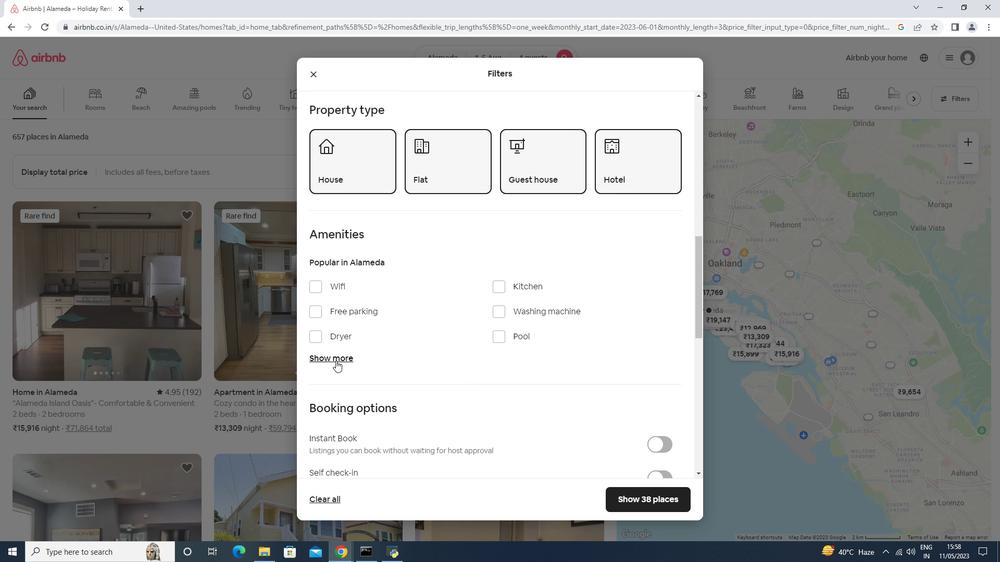 
Action: Mouse moved to (351, 313)
Screenshot: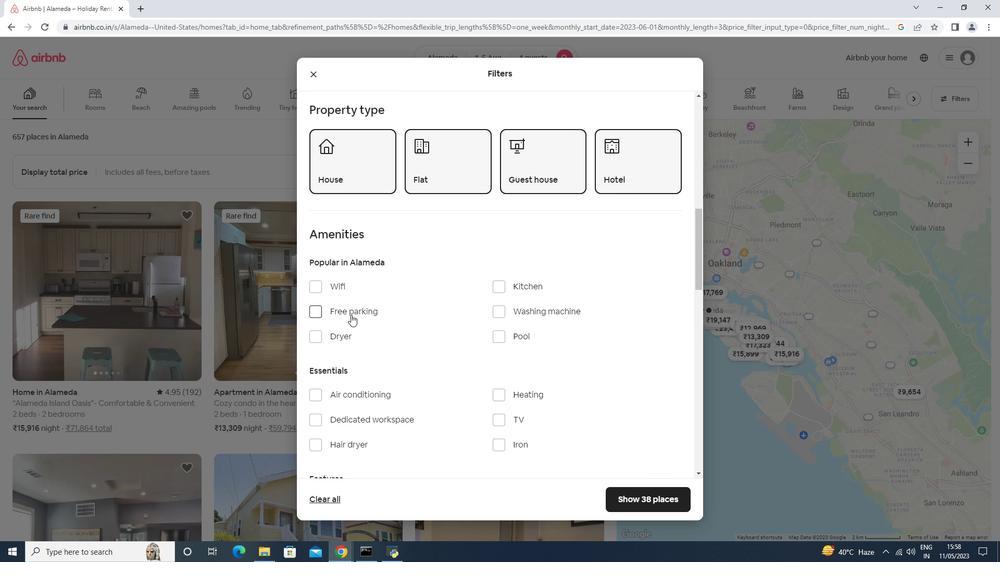 
Action: Mouse pressed left at (351, 313)
Screenshot: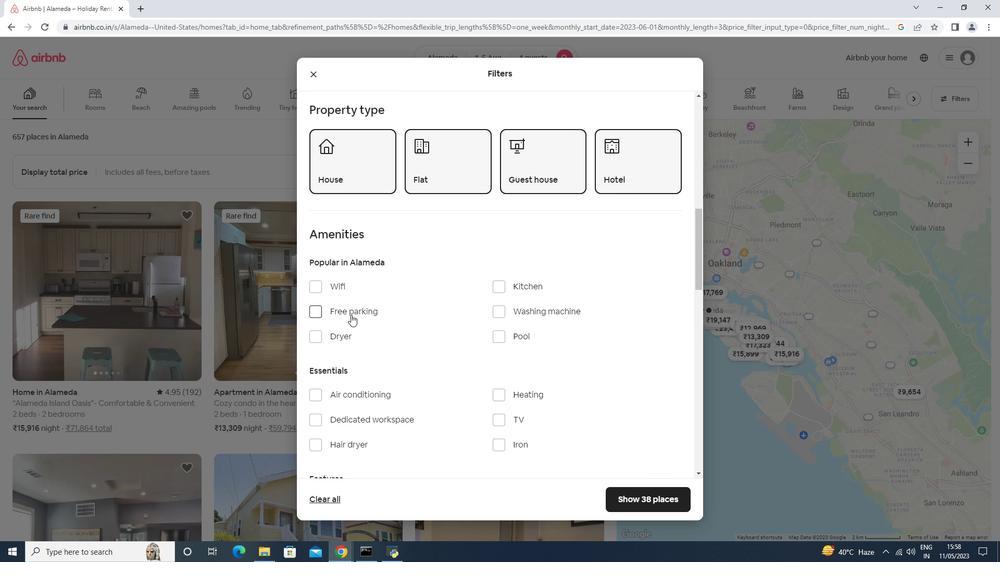 
Action: Mouse moved to (500, 415)
Screenshot: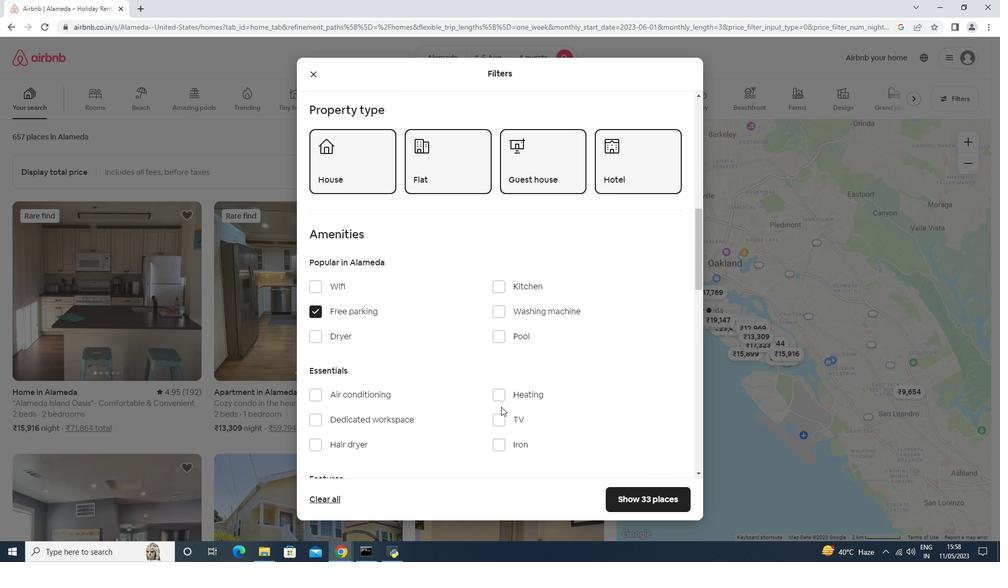 
Action: Mouse pressed left at (500, 415)
Screenshot: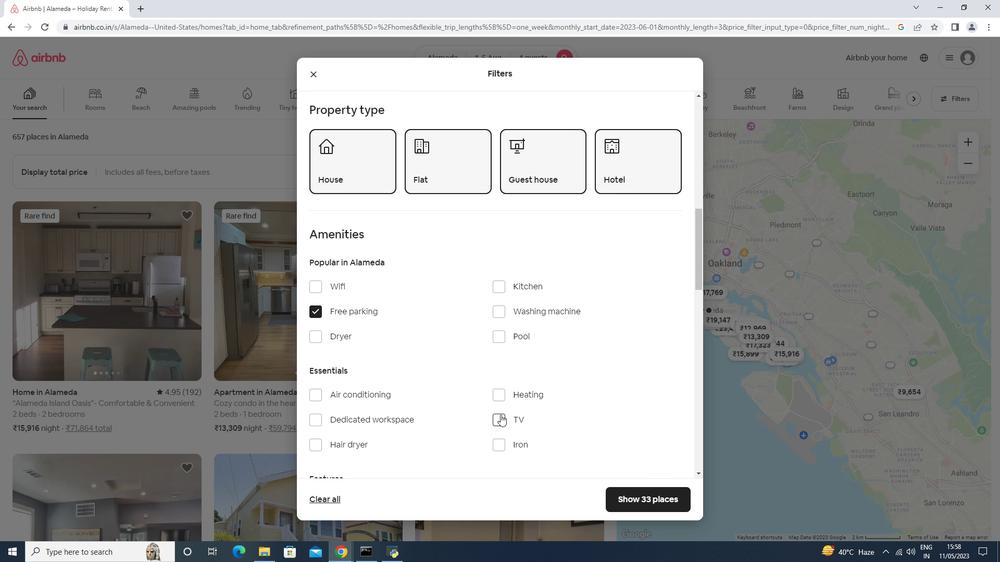 
Action: Mouse moved to (403, 343)
Screenshot: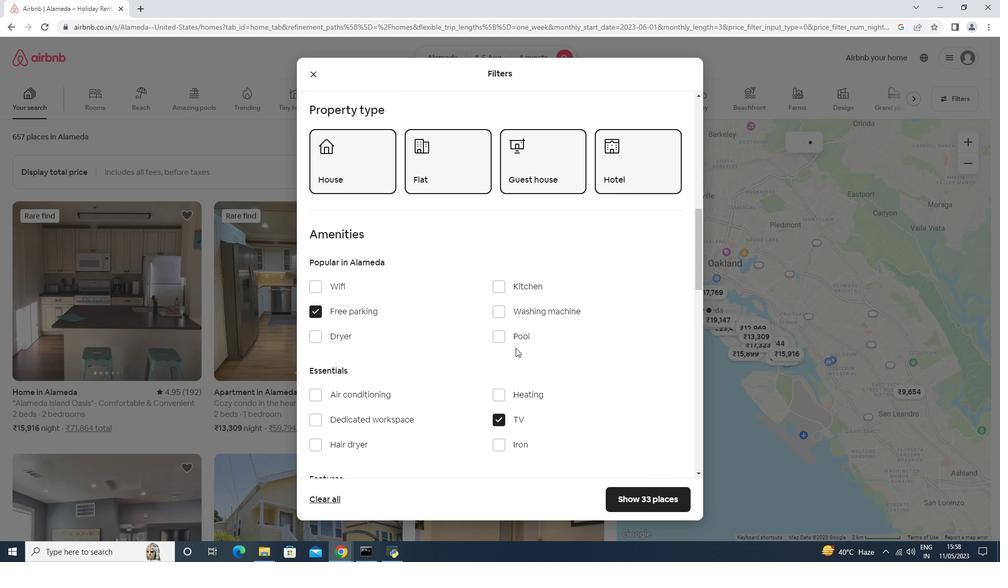 
Action: Mouse scrolled (403, 343) with delta (0, 0)
Screenshot: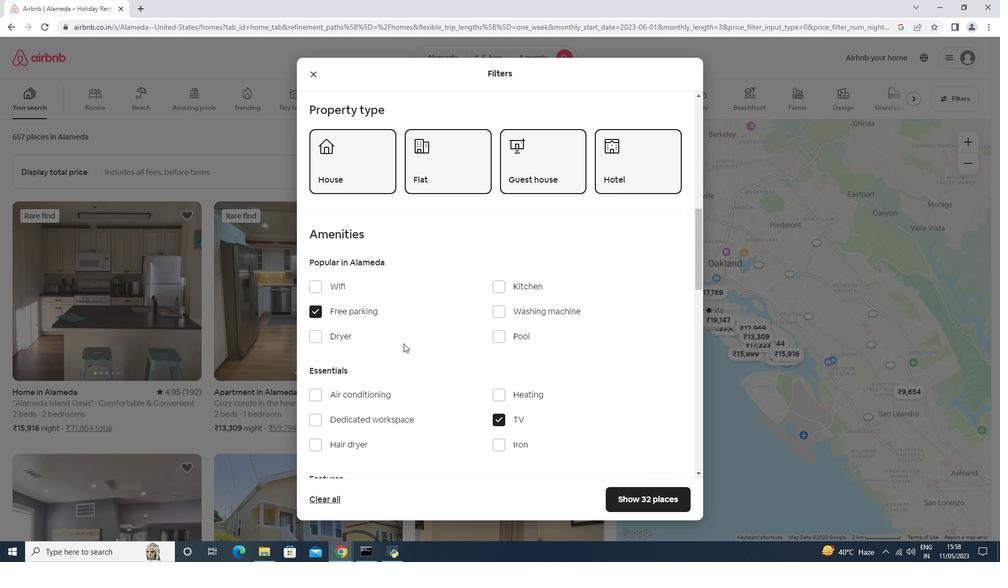 
Action: Mouse scrolled (403, 343) with delta (0, 0)
Screenshot: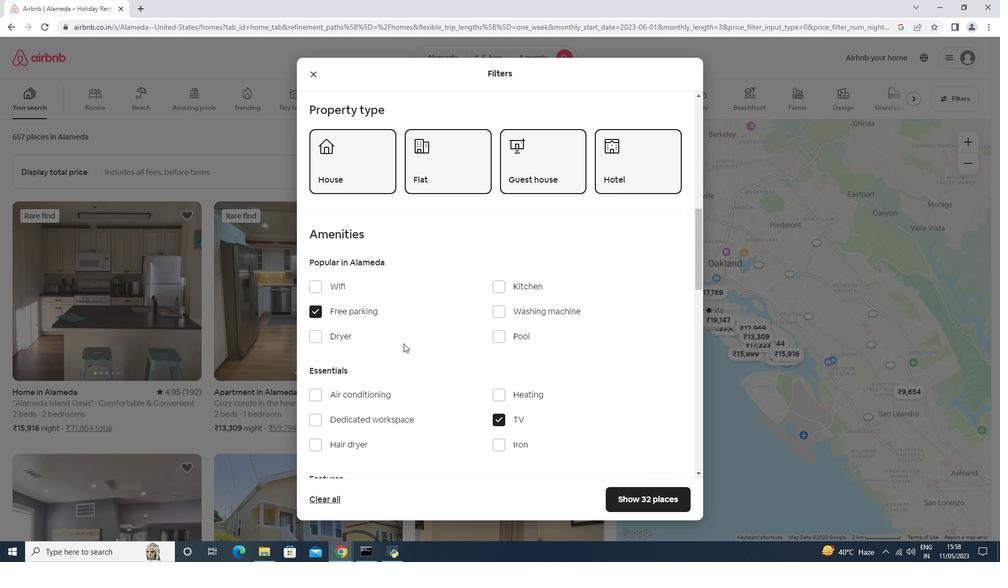 
Action: Mouse scrolled (403, 343) with delta (0, 0)
Screenshot: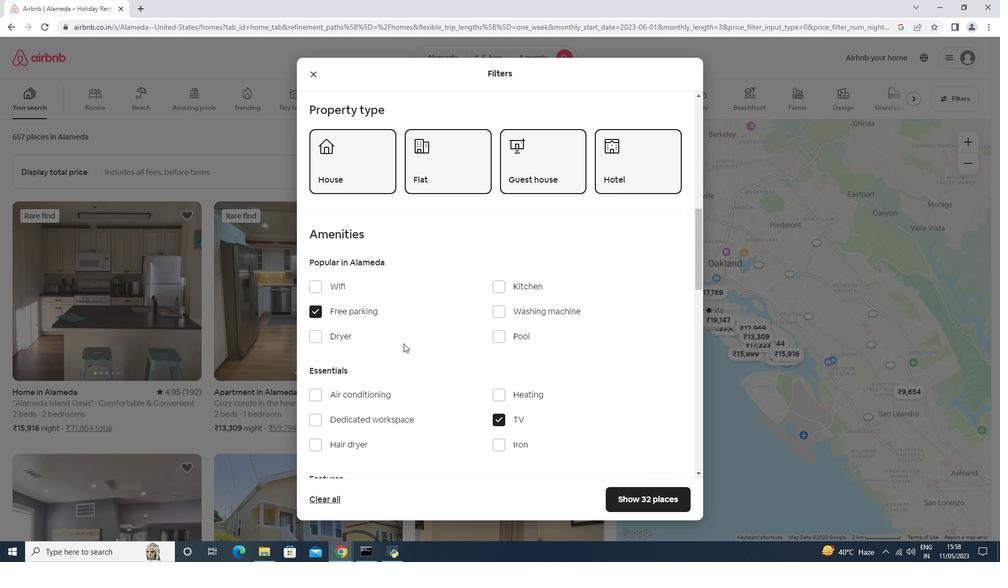 
Action: Mouse scrolled (403, 343) with delta (0, 0)
Screenshot: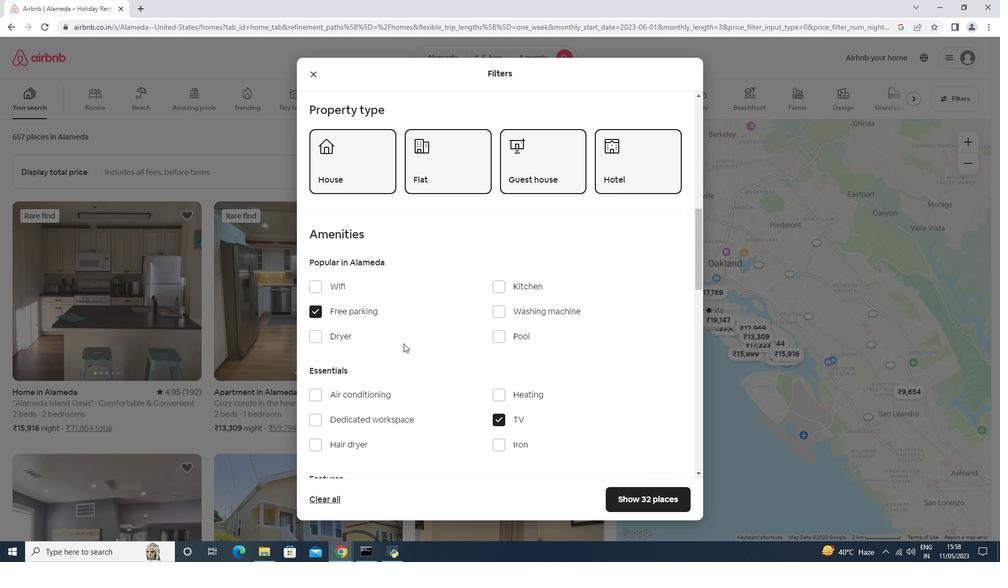 
Action: Mouse moved to (368, 185)
Screenshot: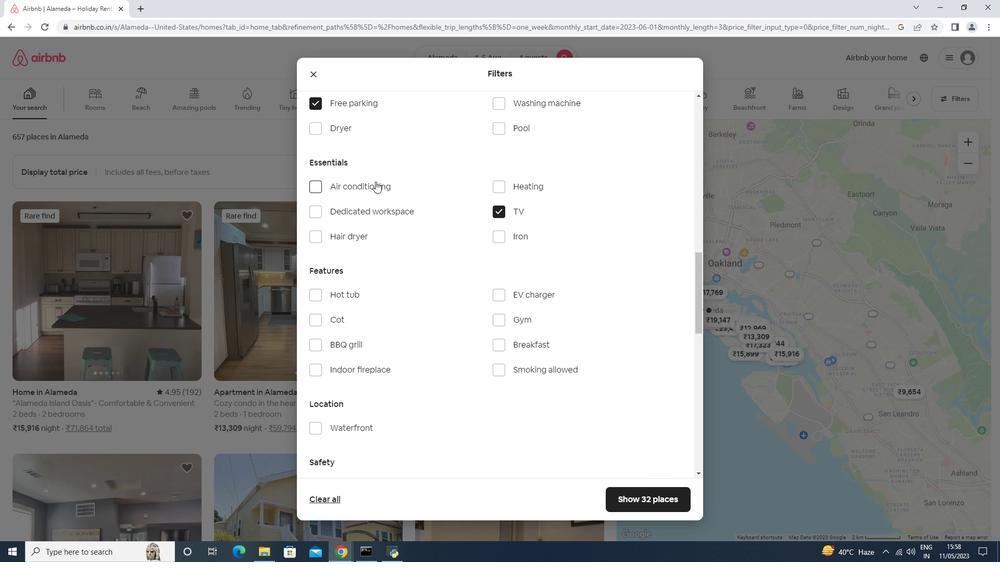 
Action: Mouse scrolled (368, 185) with delta (0, 0)
Screenshot: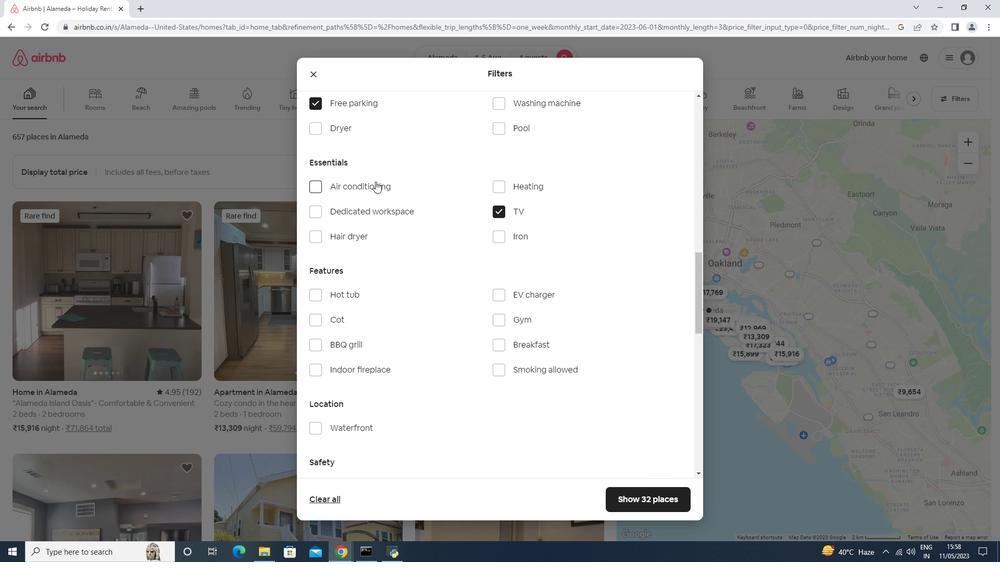 
Action: Mouse moved to (311, 125)
Screenshot: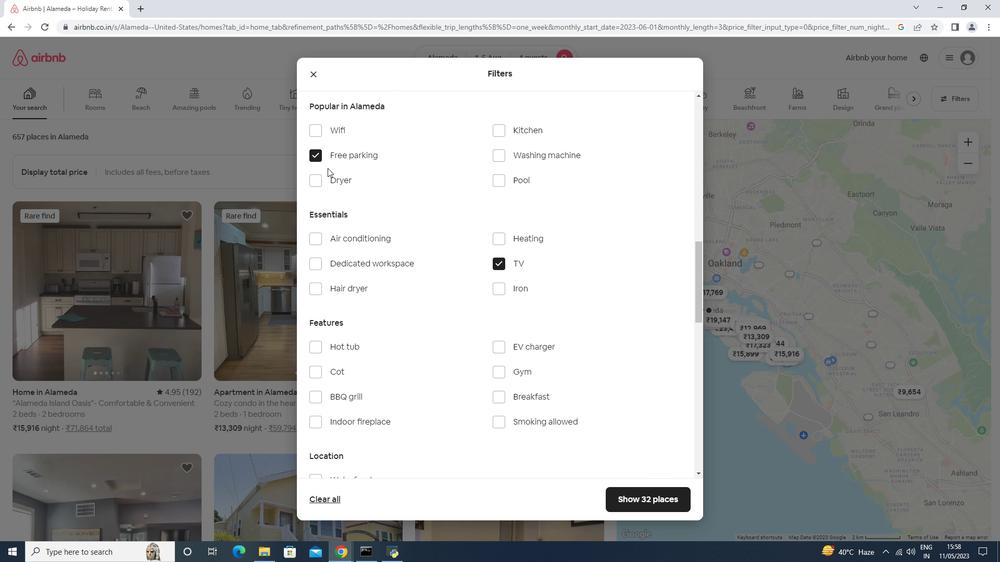 
Action: Mouse pressed left at (311, 125)
Screenshot: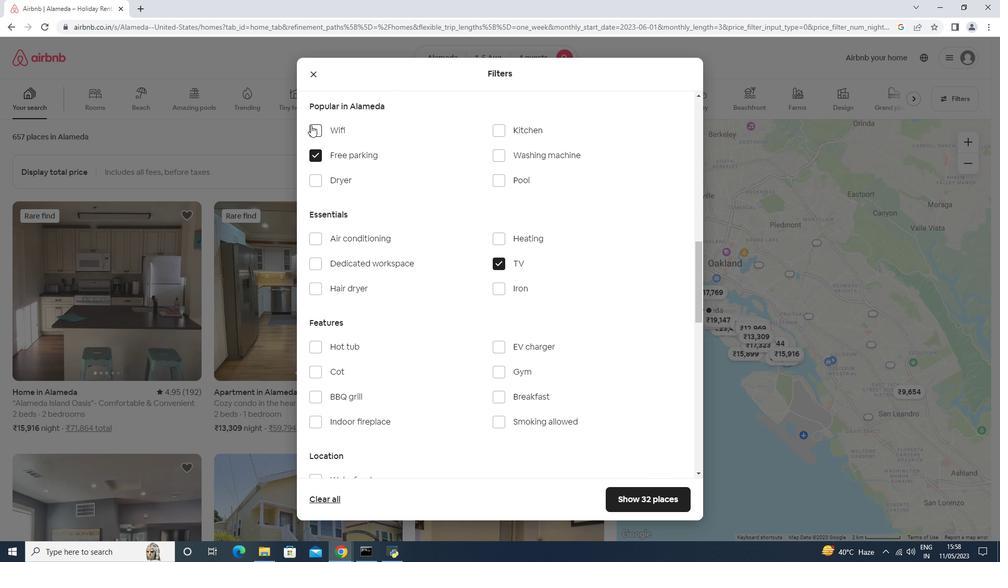 
Action: Mouse moved to (524, 396)
Screenshot: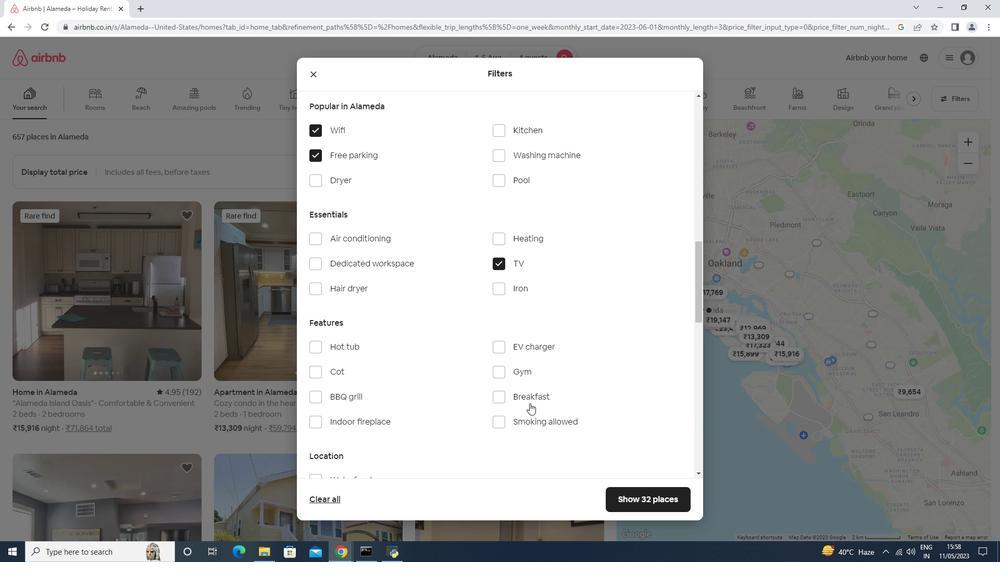 
Action: Mouse pressed left at (524, 396)
Screenshot: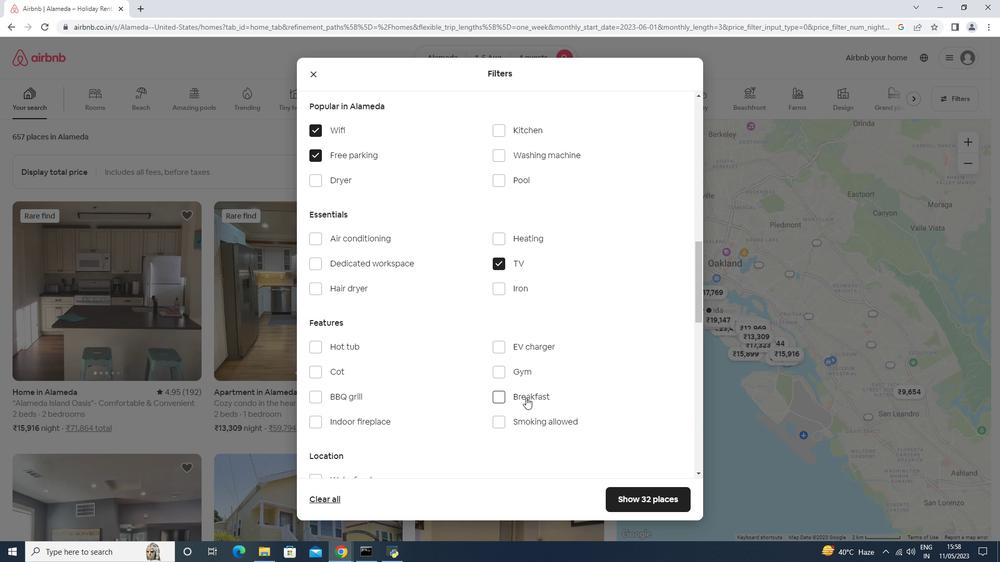 
Action: Mouse moved to (509, 366)
Screenshot: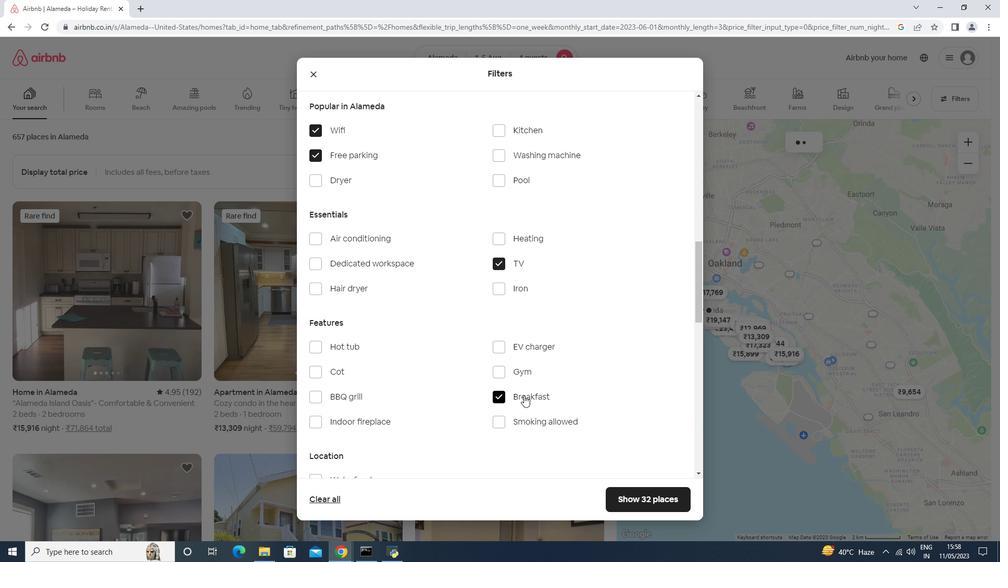 
Action: Mouse pressed left at (509, 366)
Screenshot: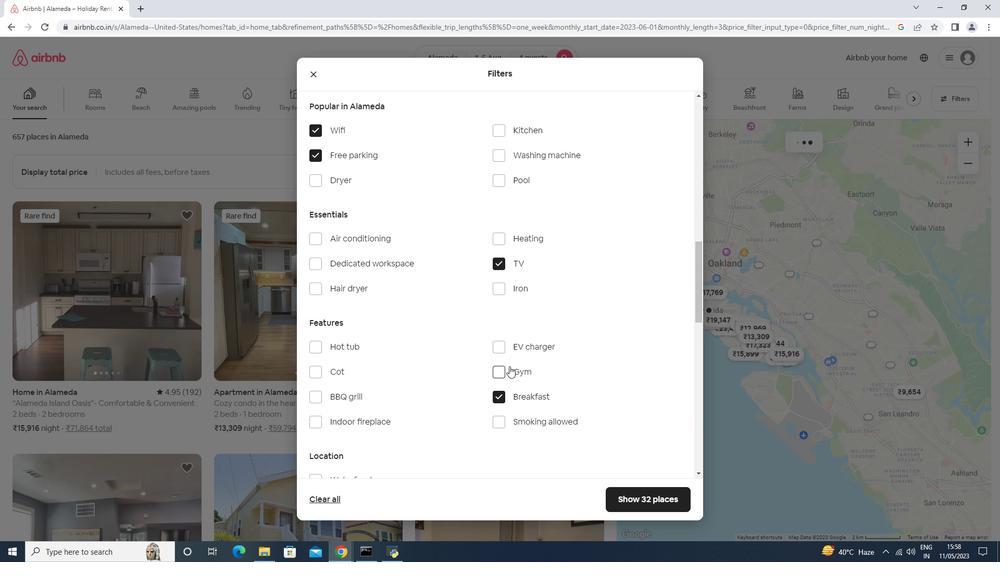 
Action: Mouse moved to (509, 365)
Screenshot: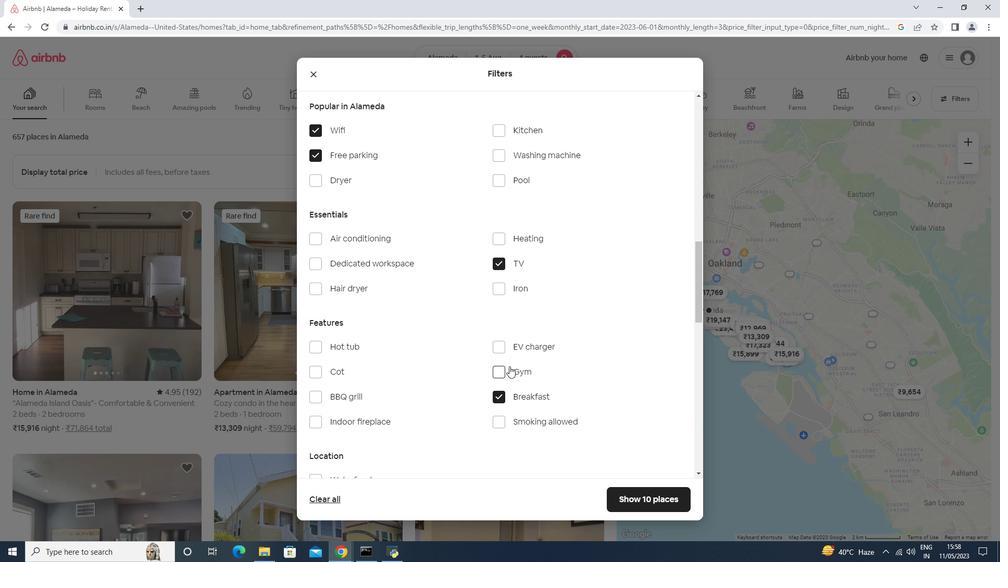 
Action: Mouse scrolled (509, 365) with delta (0, 0)
Screenshot: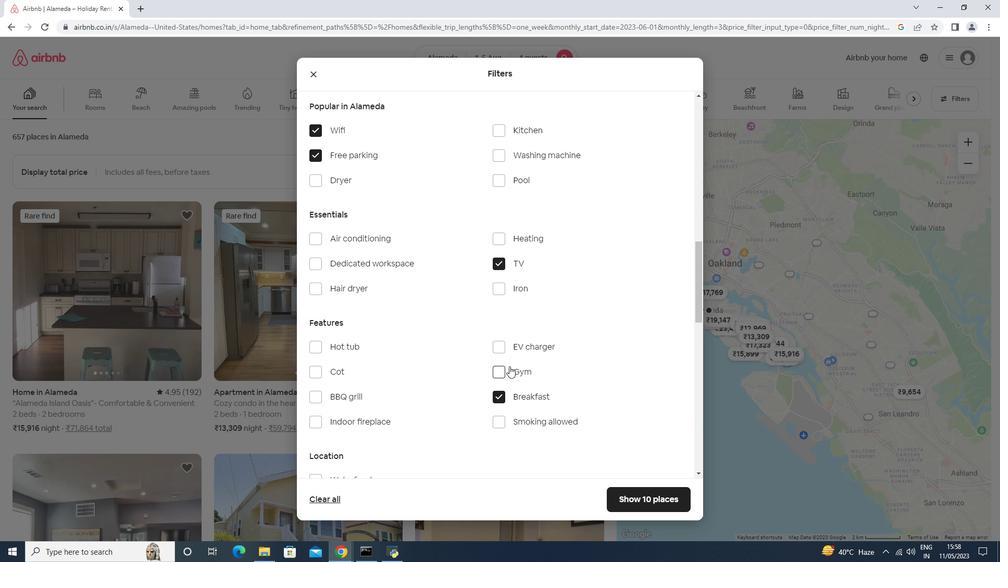 
Action: Mouse scrolled (509, 365) with delta (0, 0)
Screenshot: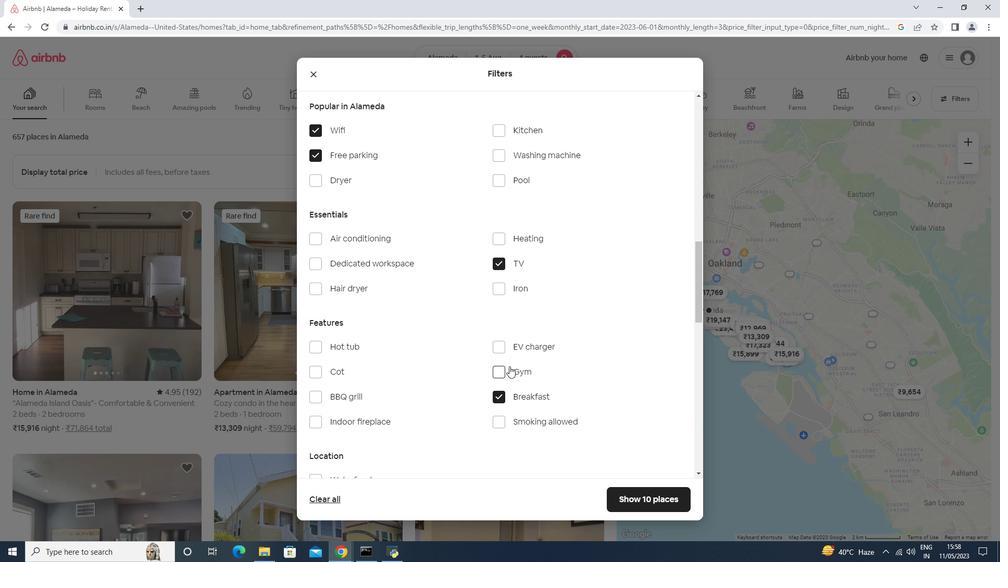 
Action: Mouse scrolled (509, 365) with delta (0, 0)
Screenshot: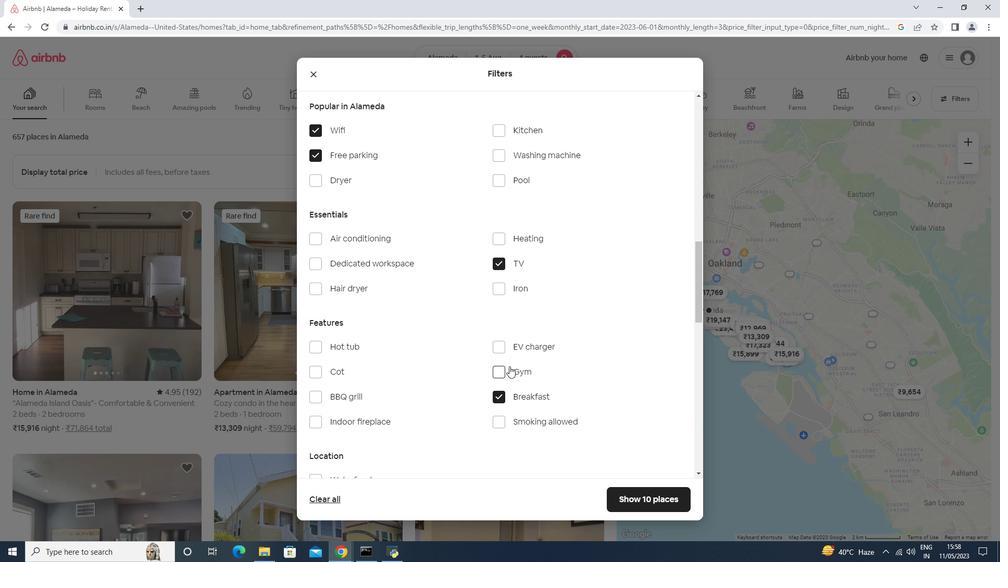 
Action: Mouse scrolled (509, 365) with delta (0, 0)
Screenshot: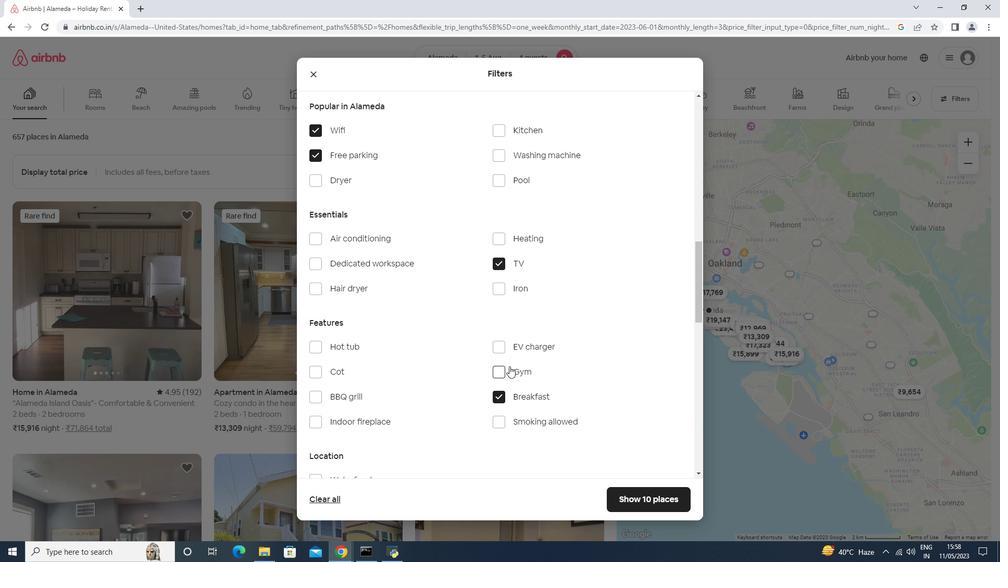 
Action: Mouse scrolled (509, 365) with delta (0, 0)
Screenshot: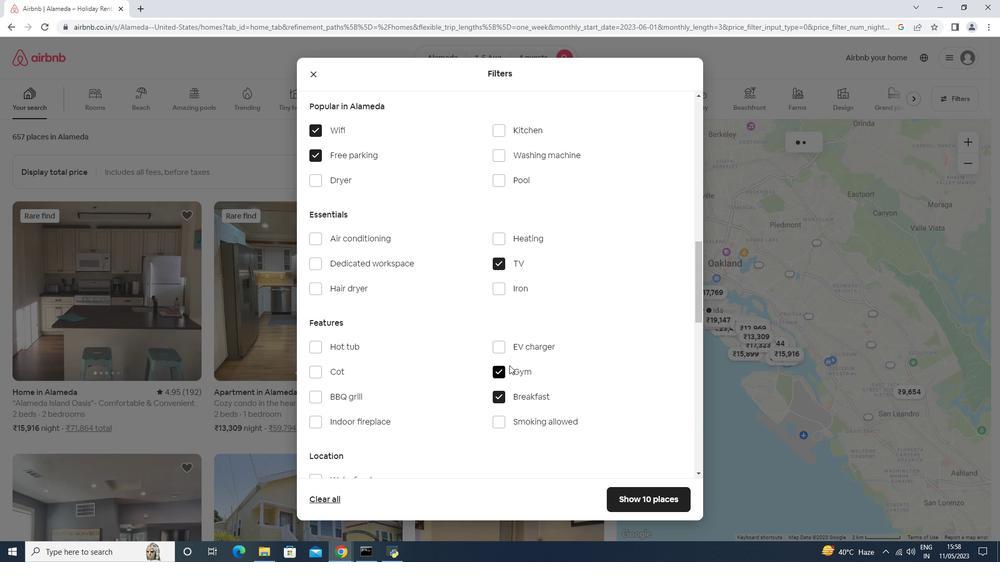 
Action: Mouse moved to (656, 425)
Screenshot: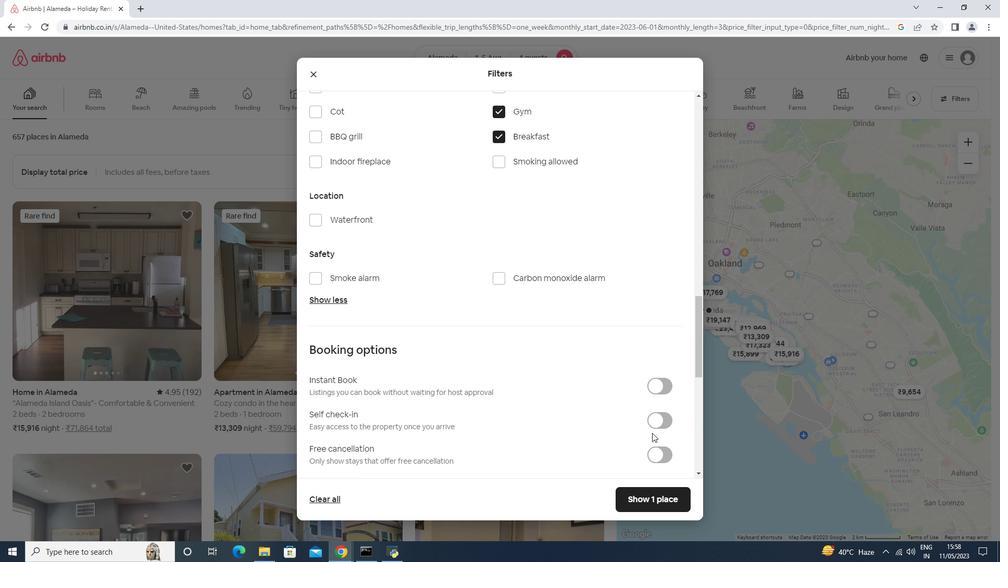 
Action: Mouse pressed left at (656, 425)
Screenshot: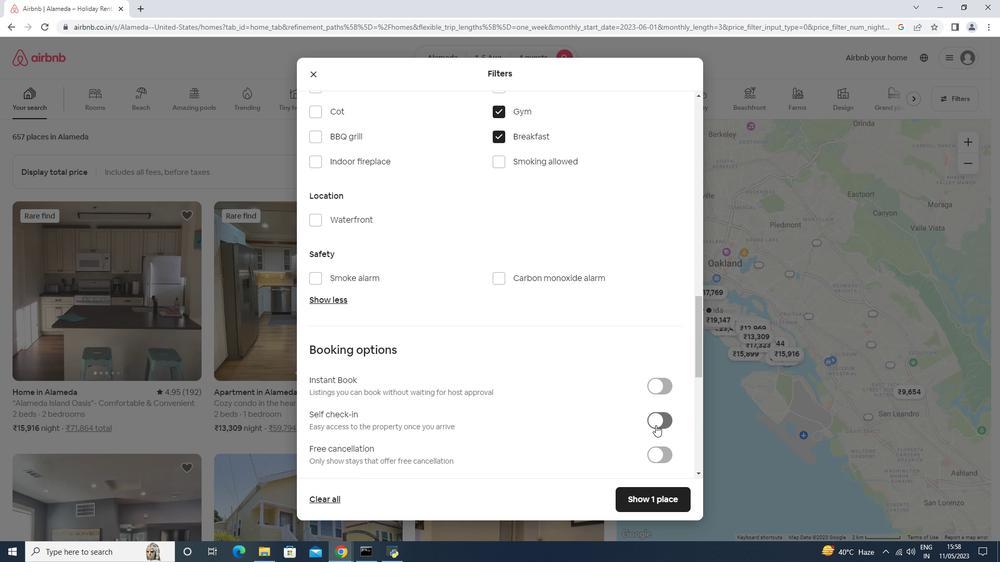 
Action: Mouse moved to (657, 421)
Screenshot: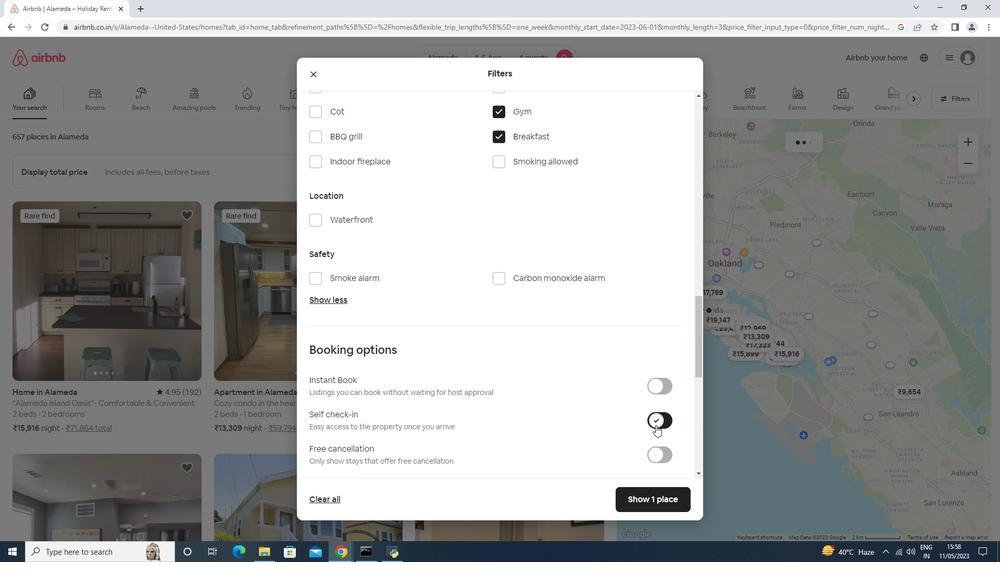 
Action: Mouse scrolled (657, 421) with delta (0, 0)
Screenshot: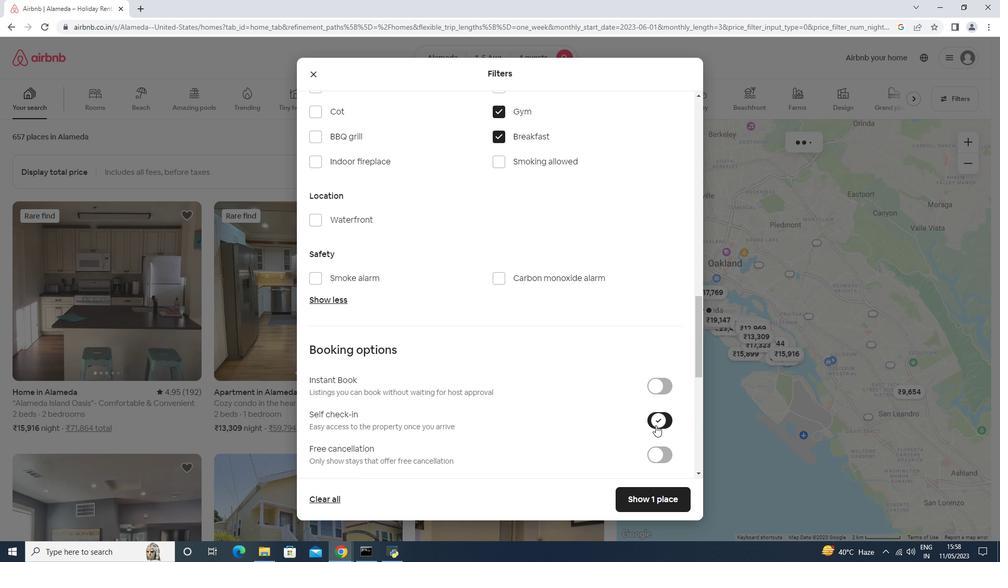 
Action: Mouse scrolled (657, 421) with delta (0, 0)
Screenshot: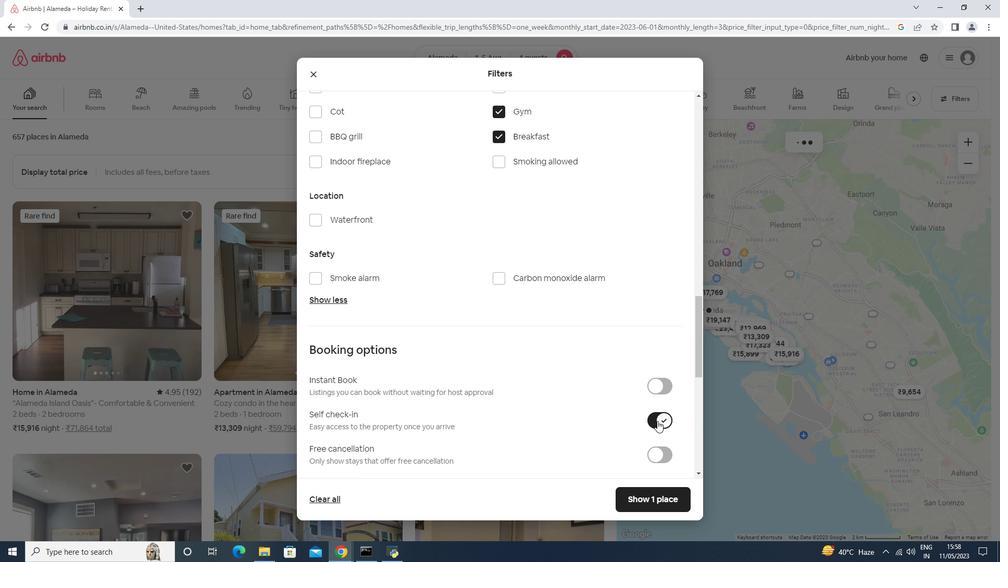 
Action: Mouse scrolled (657, 421) with delta (0, 0)
Screenshot: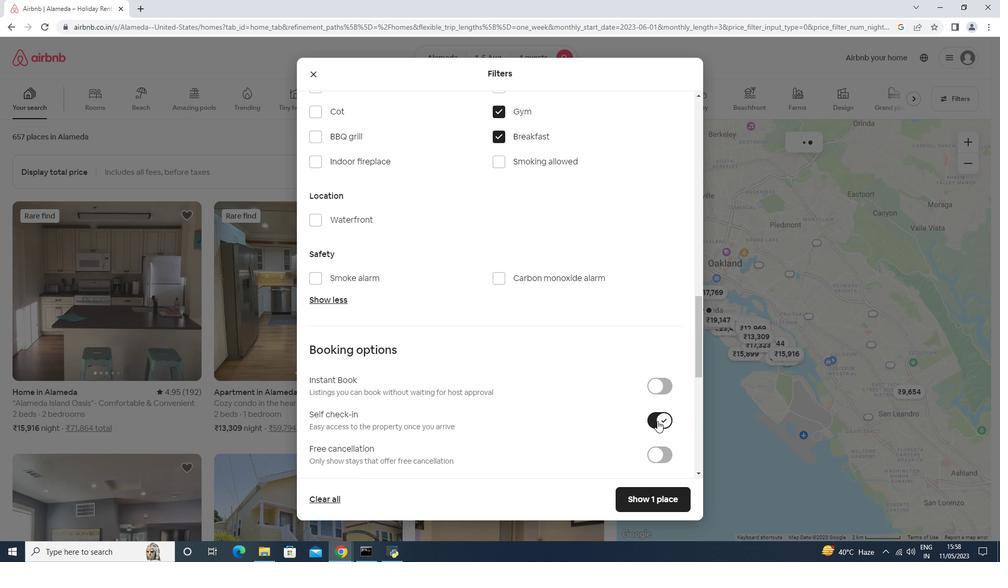 
Action: Mouse scrolled (657, 421) with delta (0, 0)
Screenshot: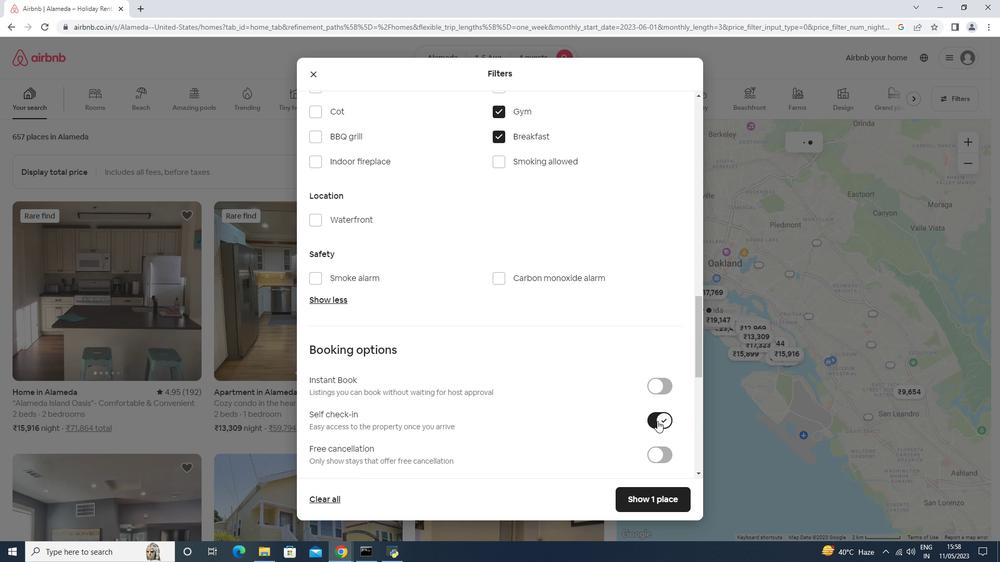 
Action: Mouse scrolled (657, 421) with delta (0, 0)
Screenshot: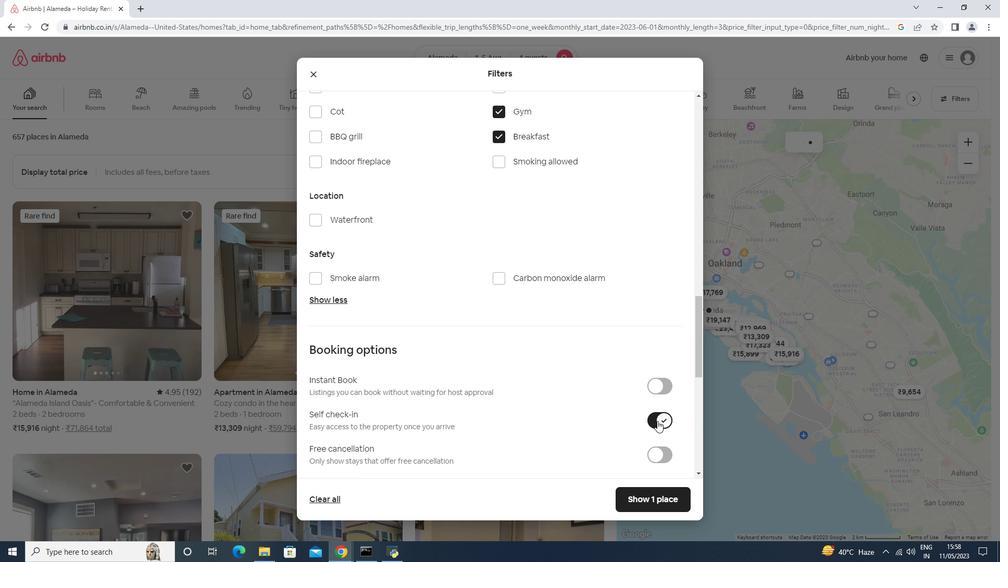 
Action: Mouse scrolled (657, 421) with delta (0, 0)
Screenshot: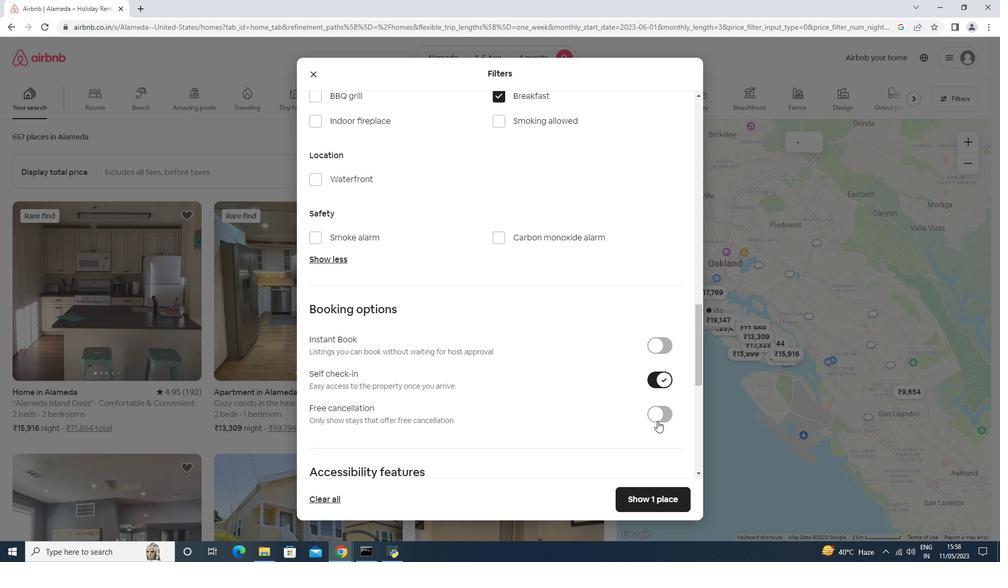 
Action: Mouse scrolled (657, 421) with delta (0, 0)
Screenshot: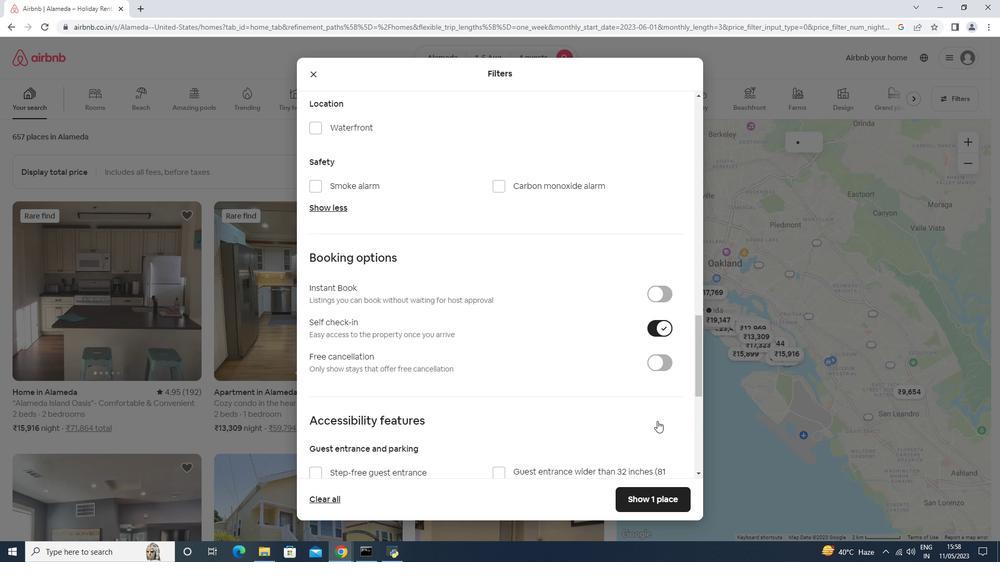 
Action: Mouse moved to (653, 423)
Screenshot: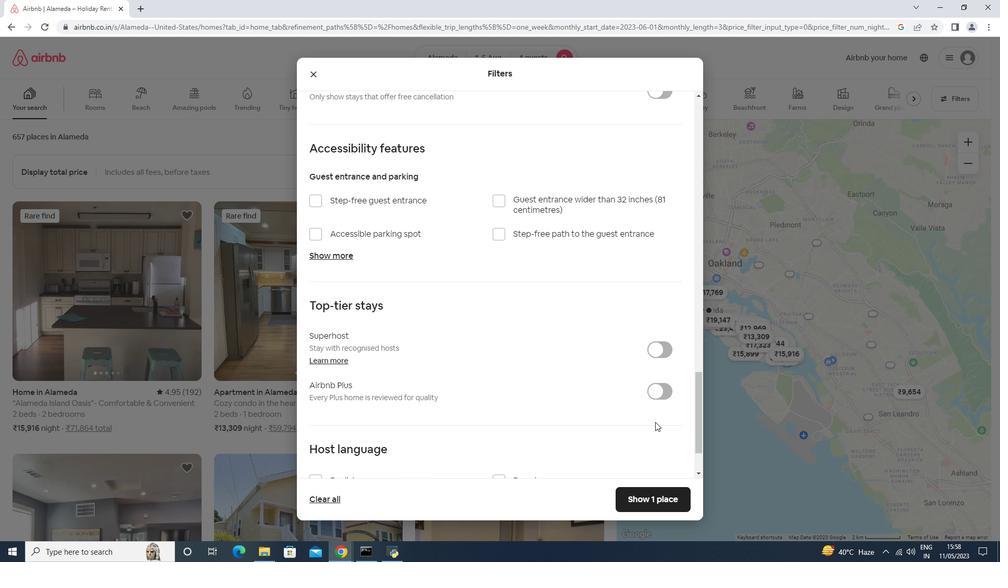 
Action: Mouse scrolled (654, 422) with delta (0, 0)
Screenshot: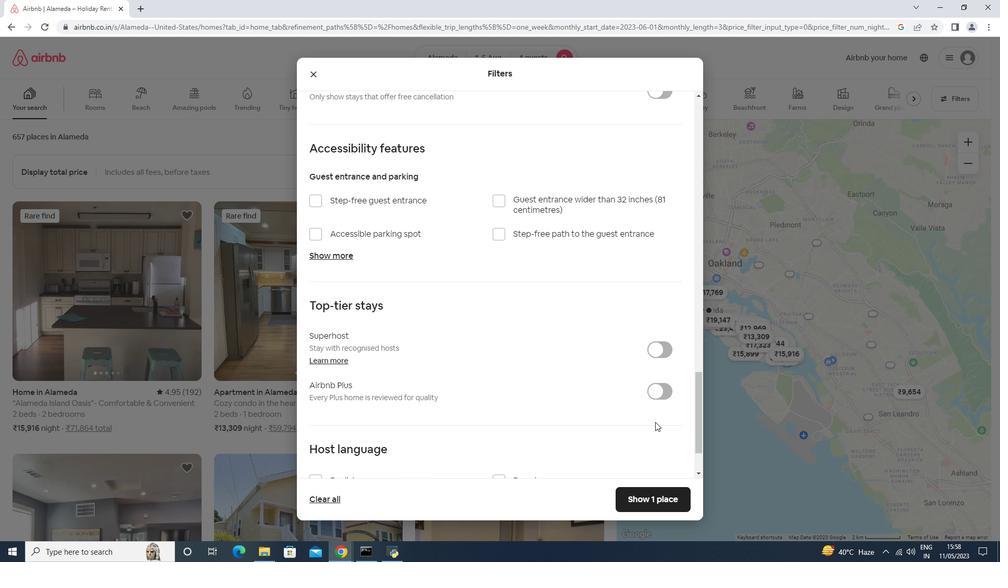 
Action: Mouse scrolled (653, 423) with delta (0, 0)
Screenshot: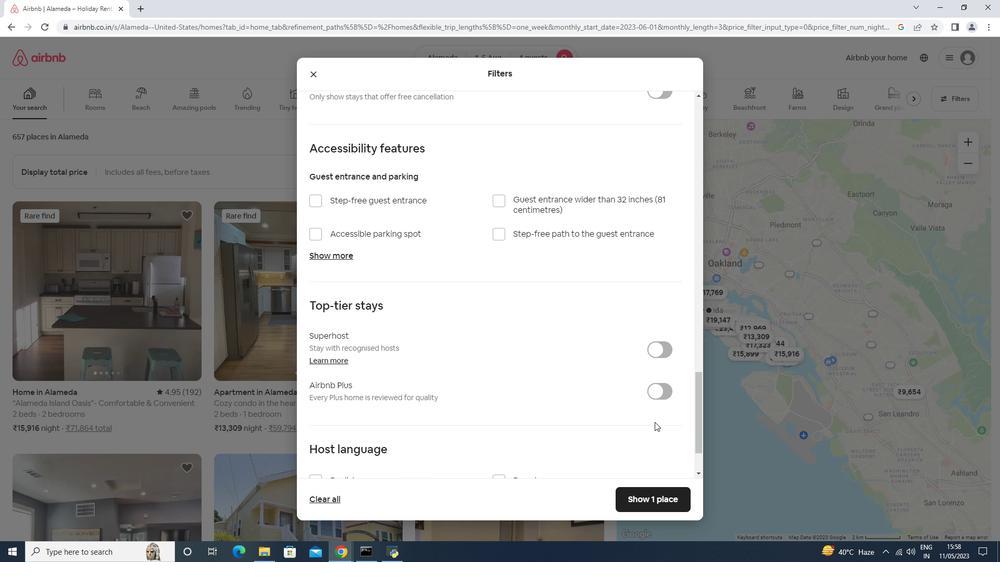 
Action: Mouse scrolled (653, 423) with delta (0, 0)
Screenshot: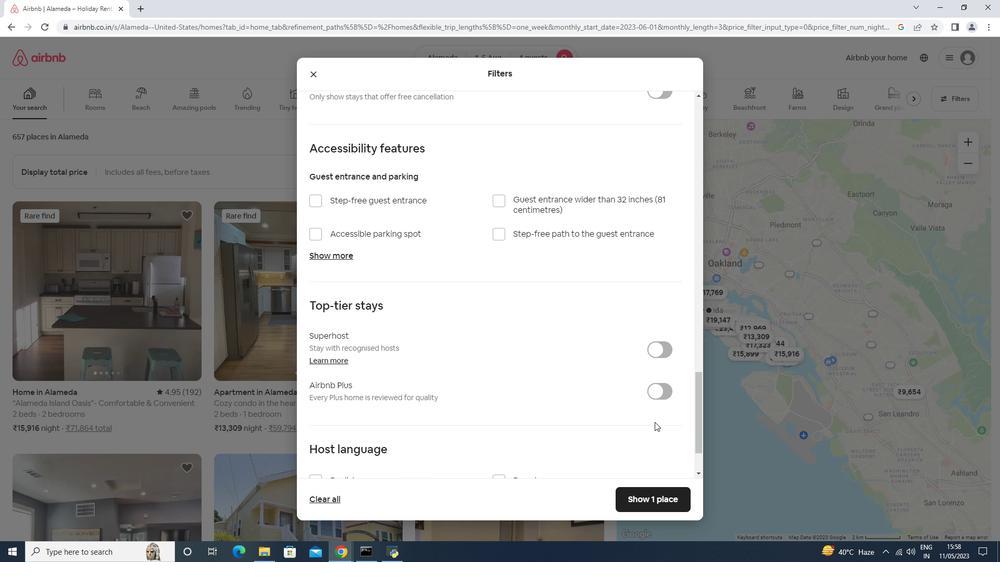
Action: Mouse scrolled (653, 423) with delta (0, 0)
Screenshot: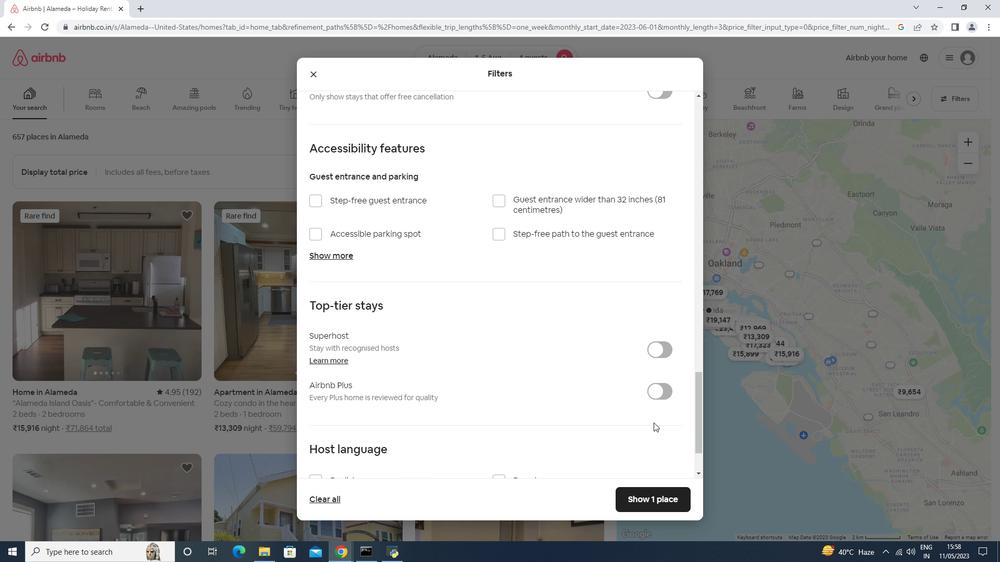 
Action: Mouse scrolled (653, 423) with delta (0, 0)
Screenshot: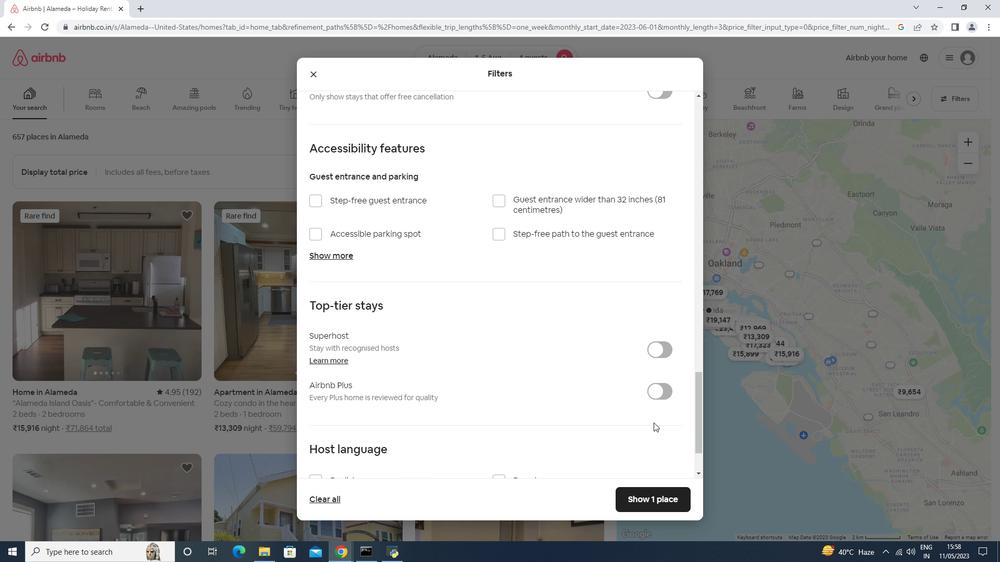 
Action: Mouse moved to (359, 408)
Screenshot: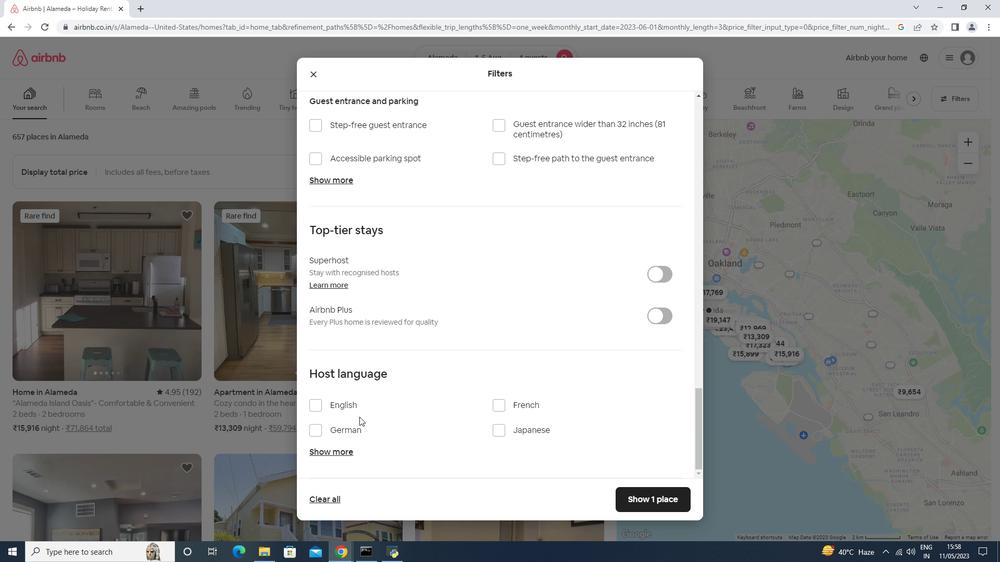 
Action: Mouse pressed left at (359, 408)
Screenshot: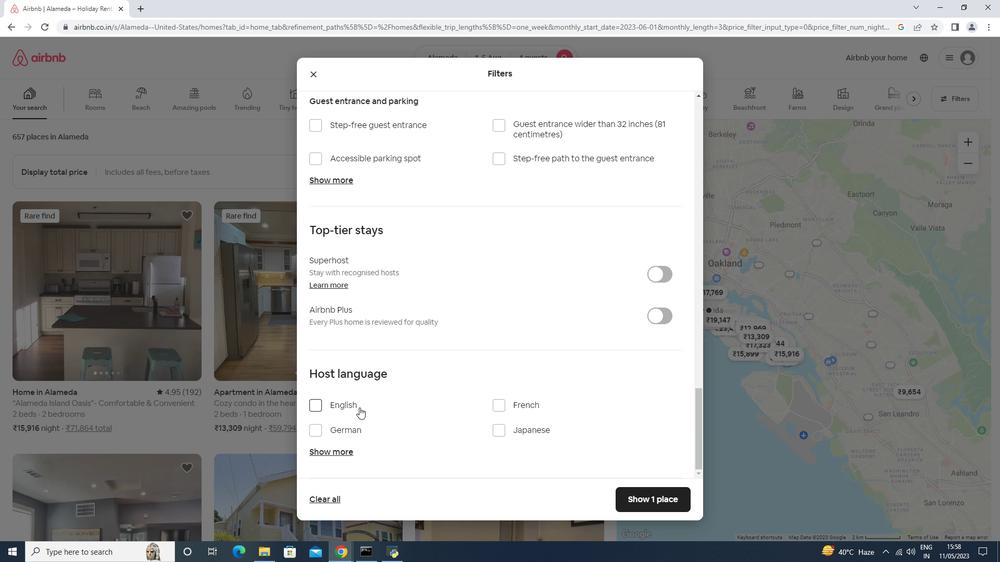 
Action: Mouse moved to (630, 490)
Screenshot: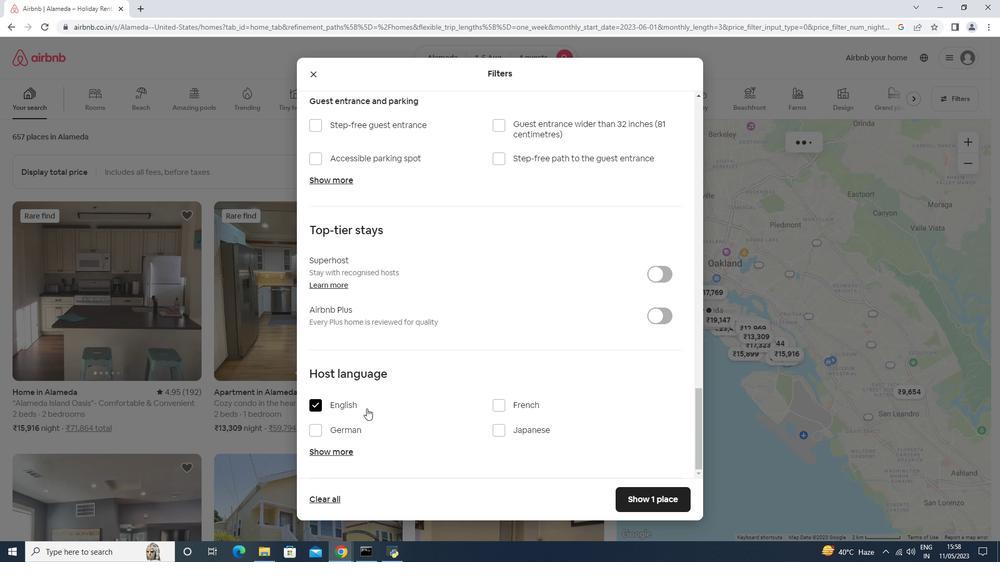
Action: Mouse pressed left at (630, 490)
Screenshot: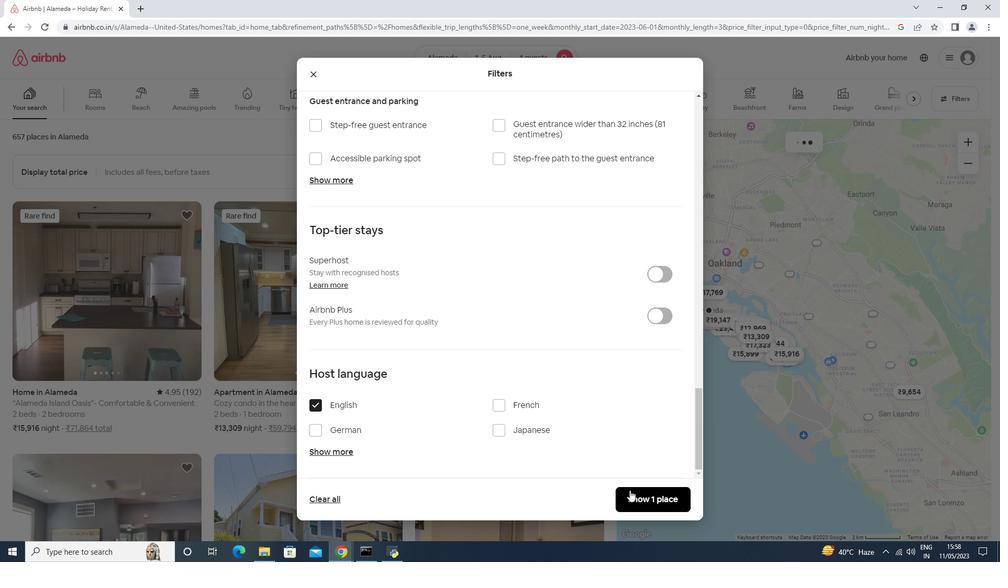 
Action: Mouse moved to (625, 490)
Screenshot: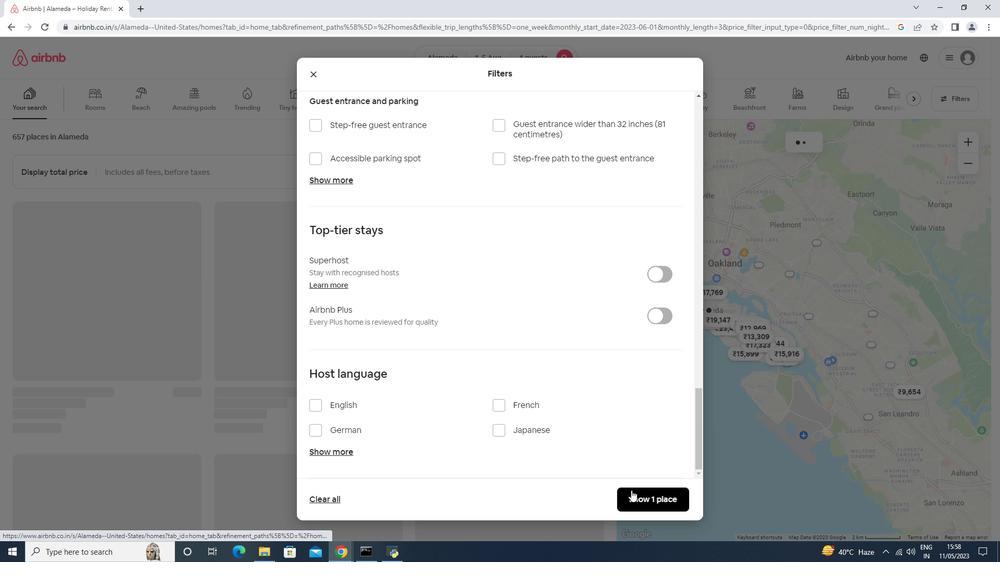 
